 Task: Look for space in Ashdod, Israel from 3rd August, 2023 to 7th August, 2023 for 2 adults in price range Rs.4000 to Rs.9000. Place can be private room with 1  bedroom having 1 bed and 1 bathroom. Property type can be house, flat, guest house, hotel. Amenities needed are: washing machine. Booking option can be shelf check-in. Required host language is English.
Action: Mouse moved to (453, 59)
Screenshot: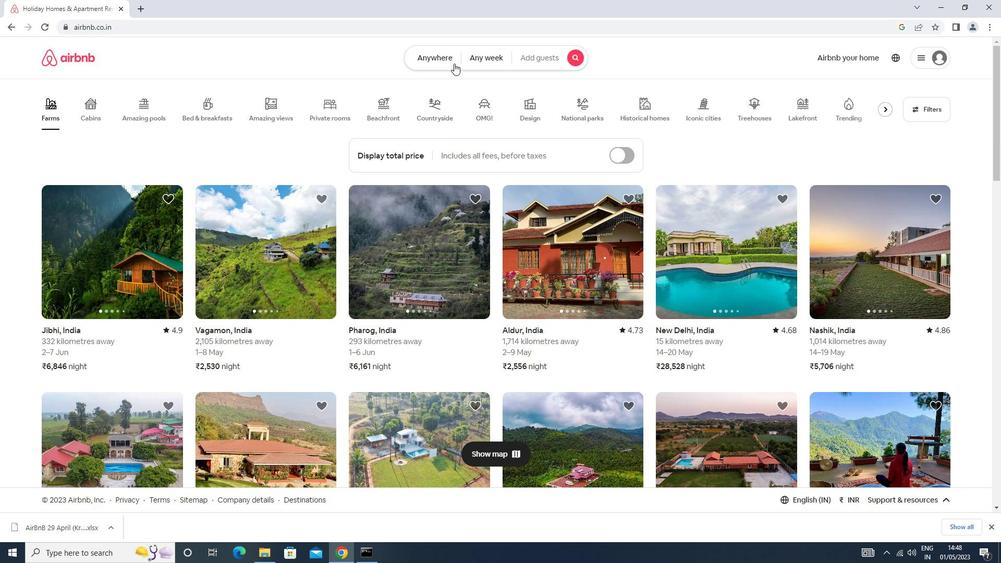 
Action: Mouse pressed left at (453, 59)
Screenshot: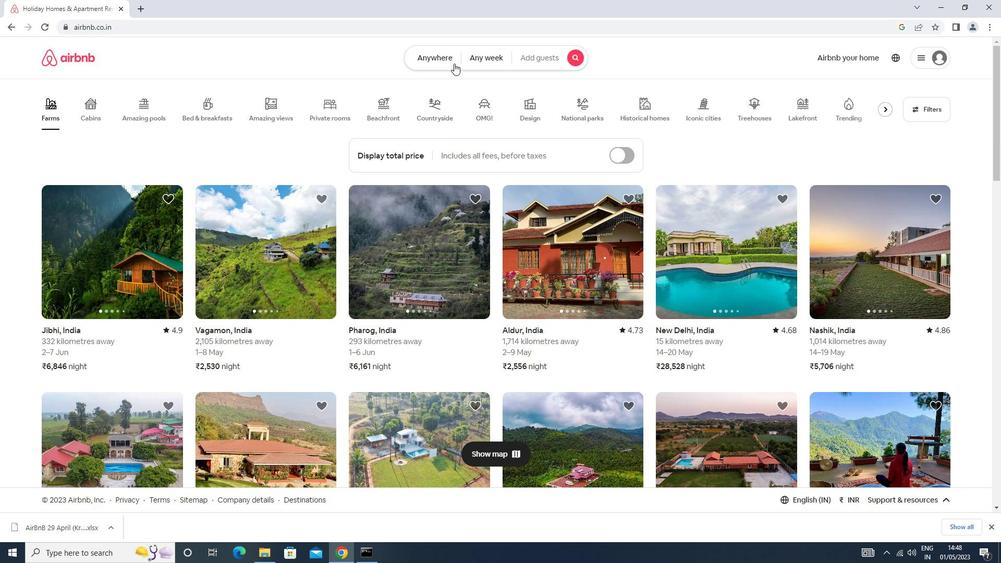 
Action: Mouse moved to (429, 92)
Screenshot: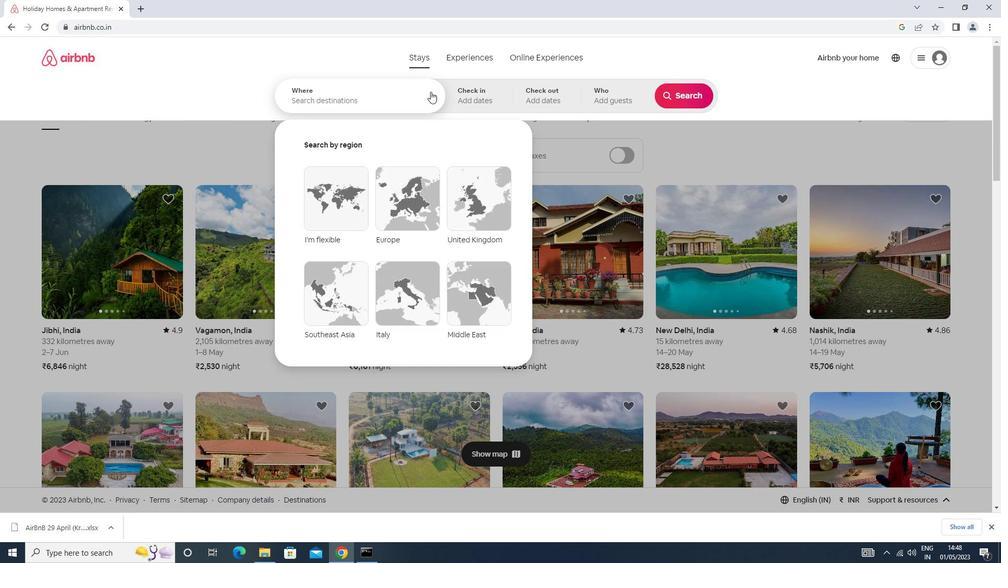 
Action: Mouse pressed left at (429, 92)
Screenshot: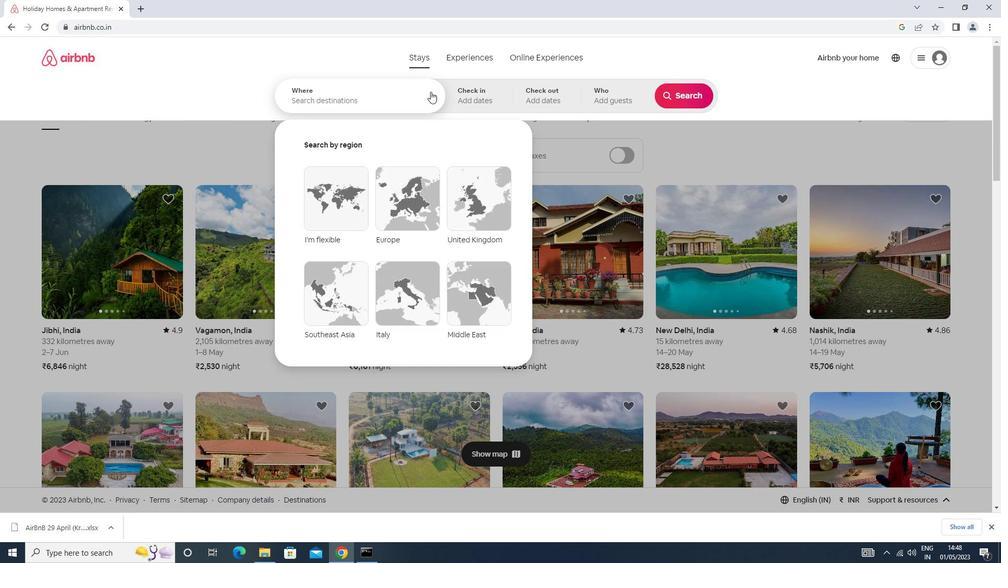 
Action: Mouse moved to (427, 92)
Screenshot: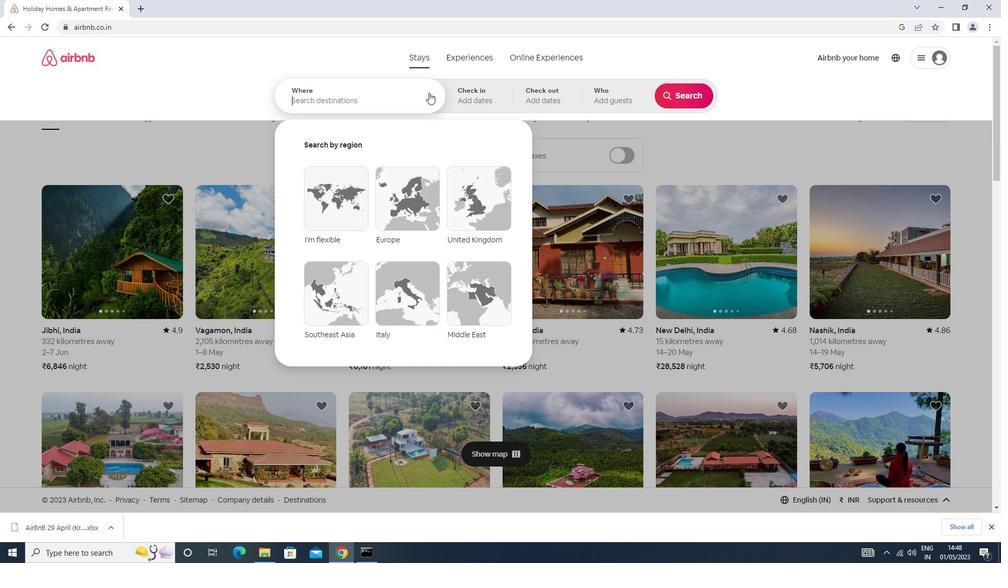 
Action: Key pressed a<Key.caps_lock>shdod<Key.space><Key.down><Key.enter>
Screenshot: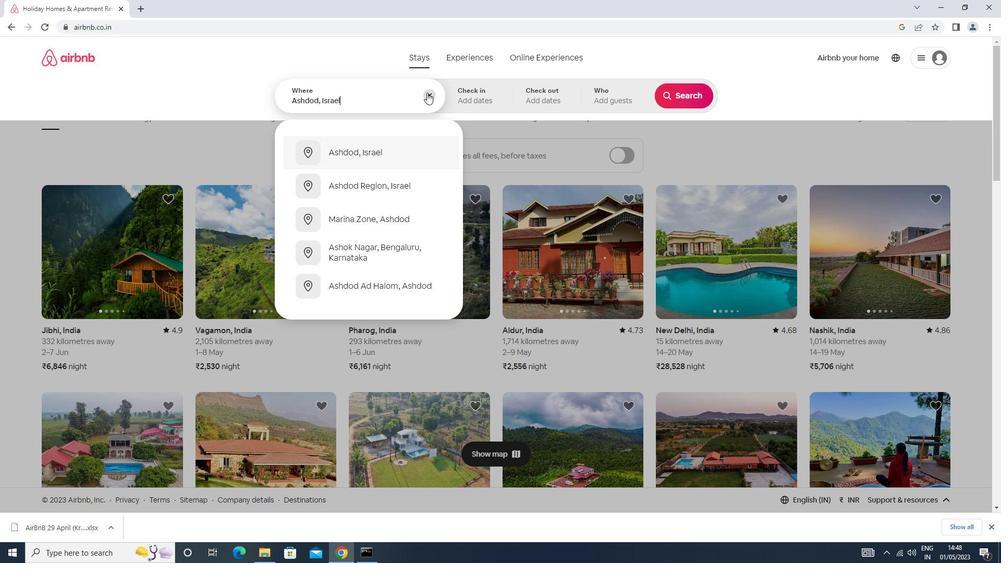 
Action: Mouse moved to (674, 175)
Screenshot: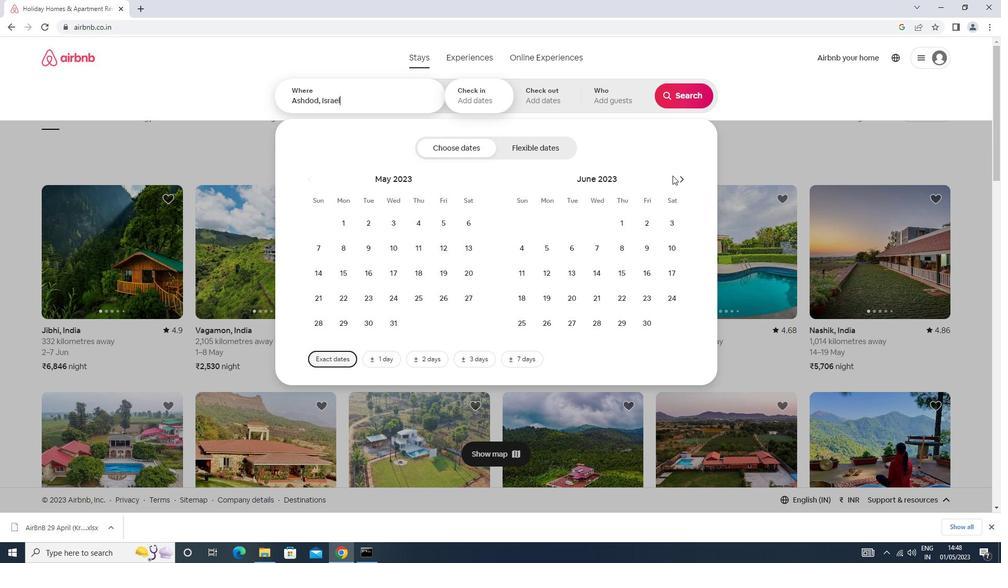 
Action: Mouse pressed left at (674, 175)
Screenshot: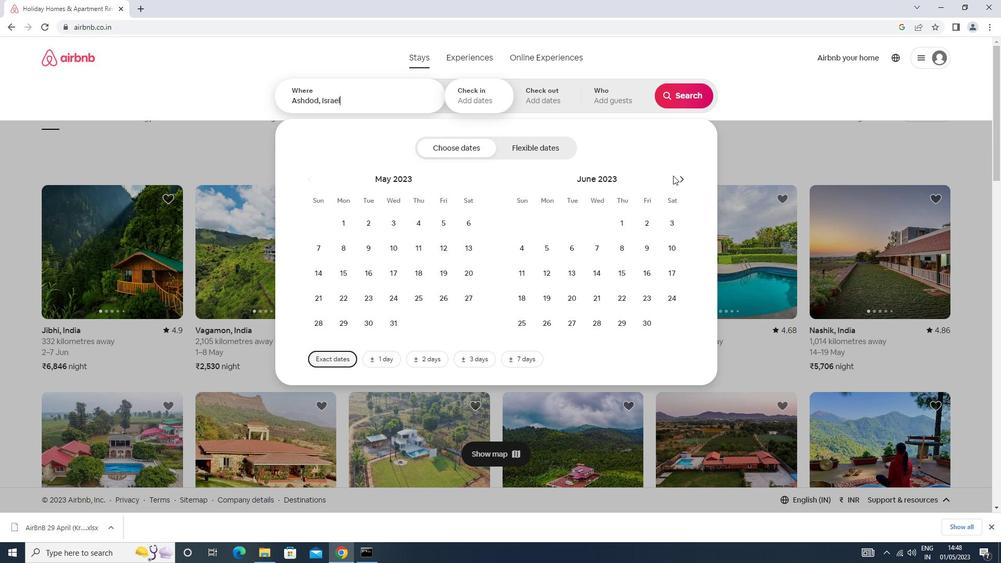 
Action: Mouse moved to (678, 173)
Screenshot: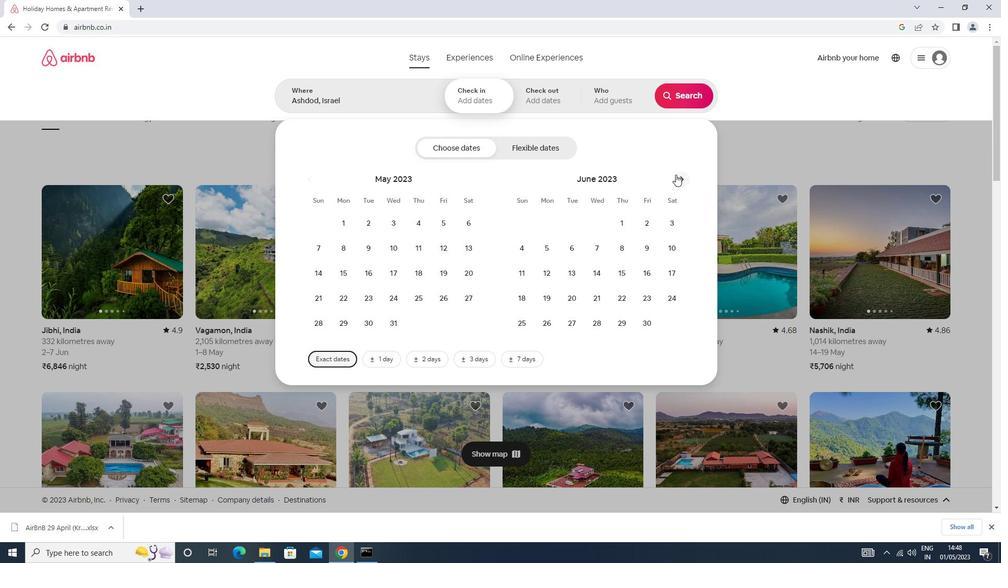 
Action: Mouse pressed left at (678, 173)
Screenshot: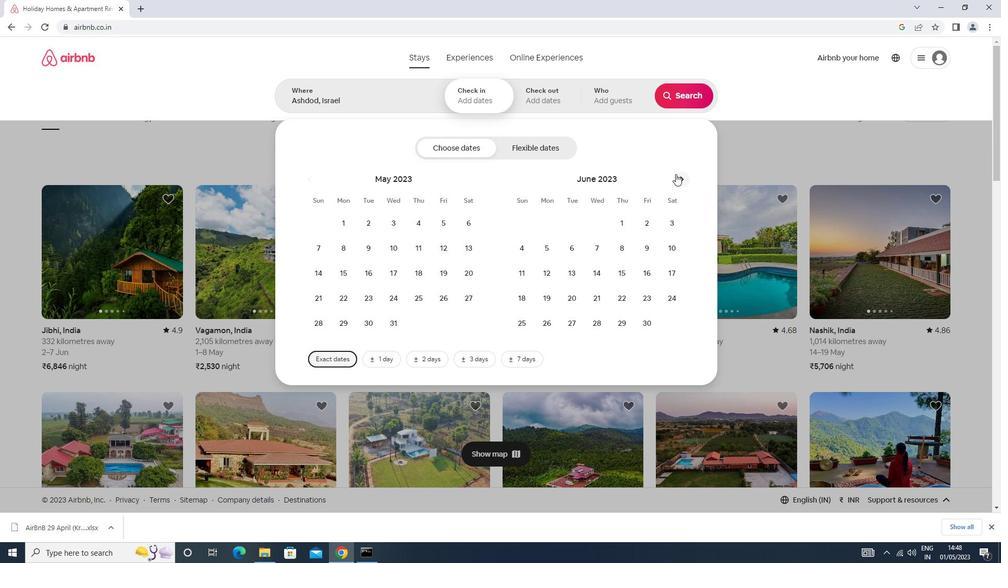 
Action: Mouse moved to (552, 244)
Screenshot: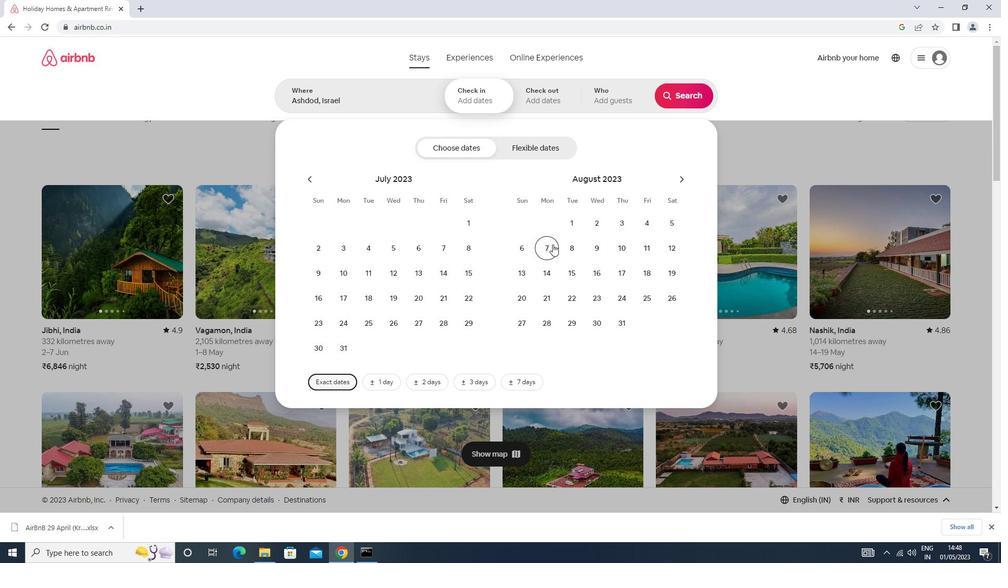 
Action: Mouse pressed left at (552, 244)
Screenshot: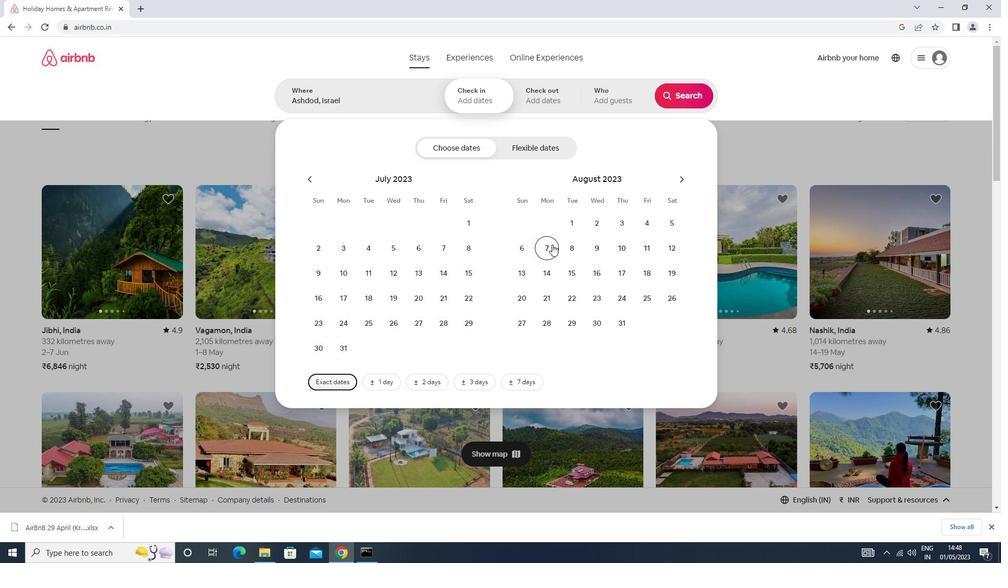 
Action: Mouse moved to (622, 222)
Screenshot: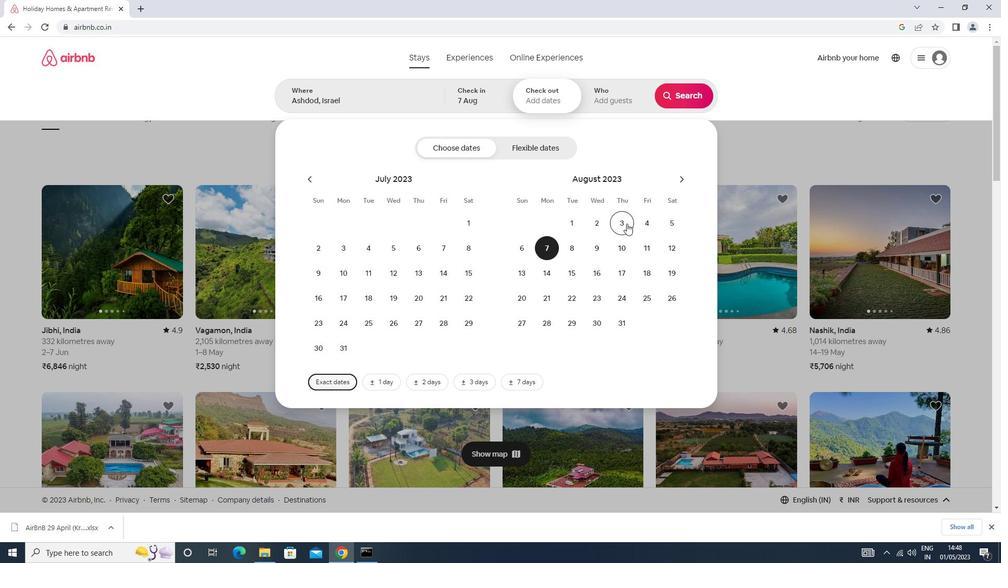 
Action: Mouse pressed left at (622, 222)
Screenshot: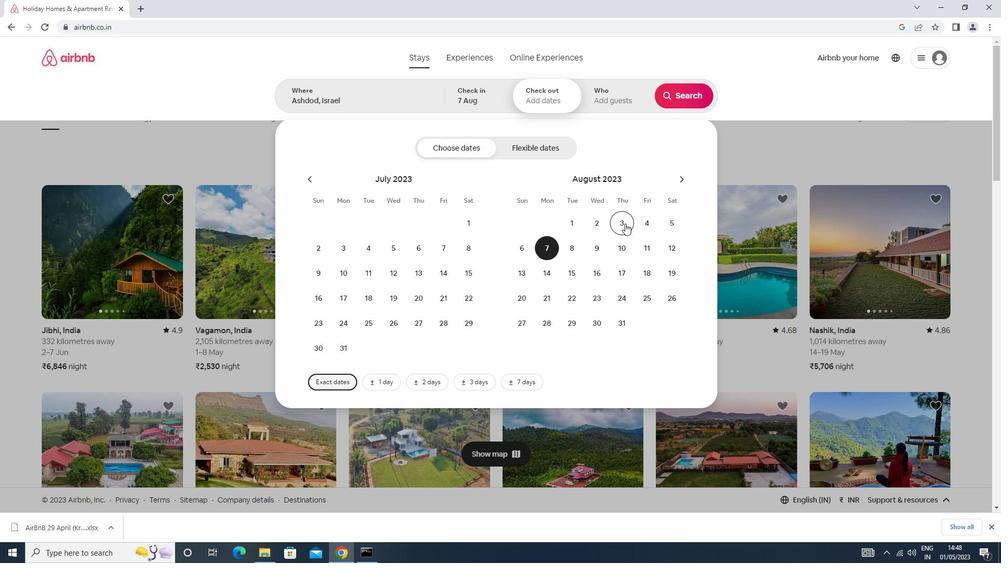 
Action: Mouse moved to (545, 250)
Screenshot: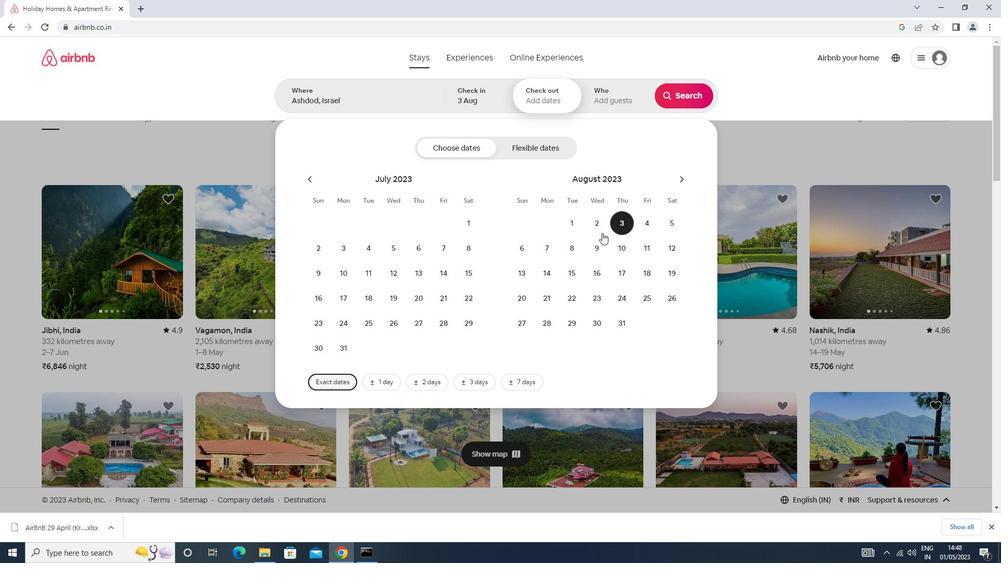 
Action: Mouse pressed left at (545, 250)
Screenshot: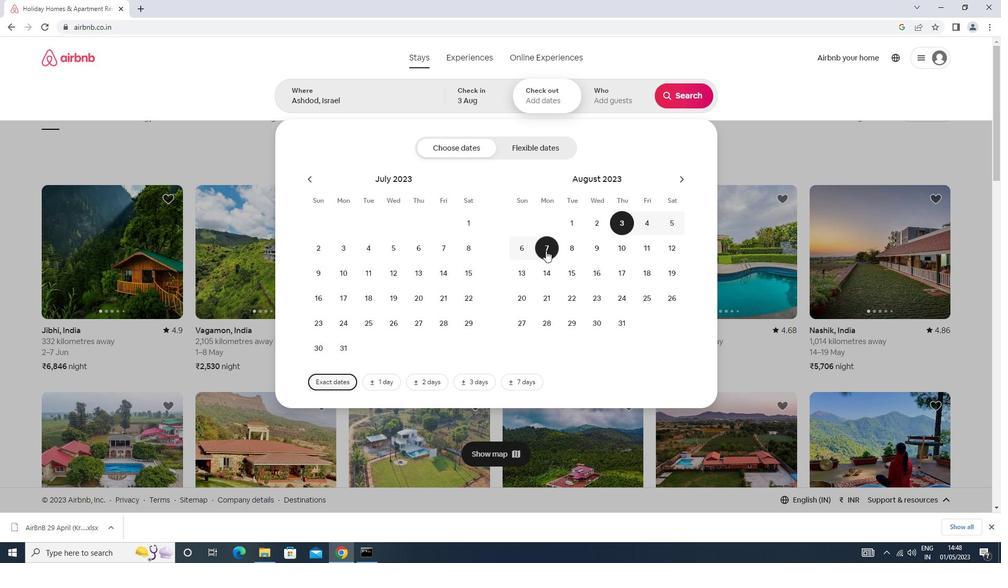
Action: Mouse moved to (601, 110)
Screenshot: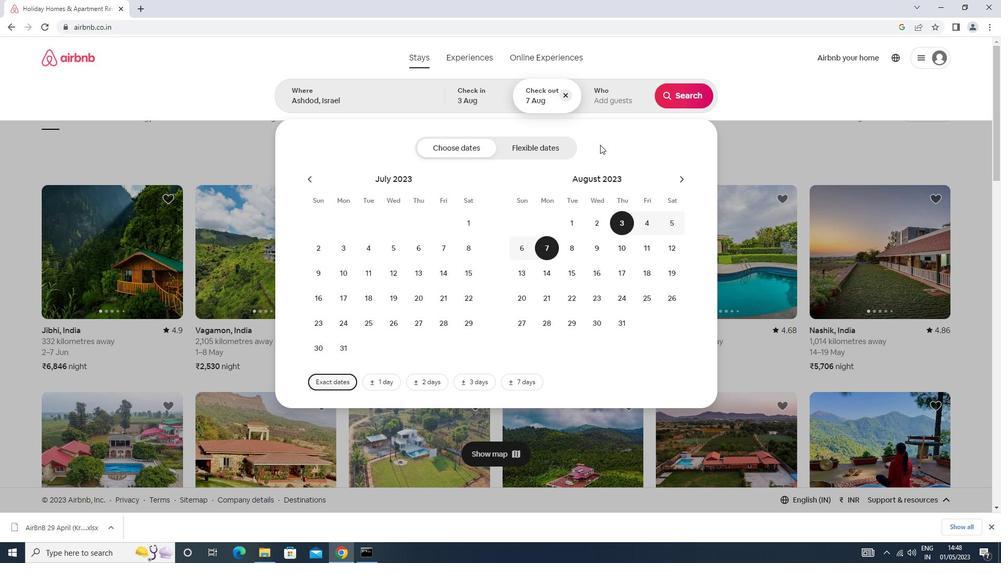 
Action: Mouse pressed left at (601, 110)
Screenshot: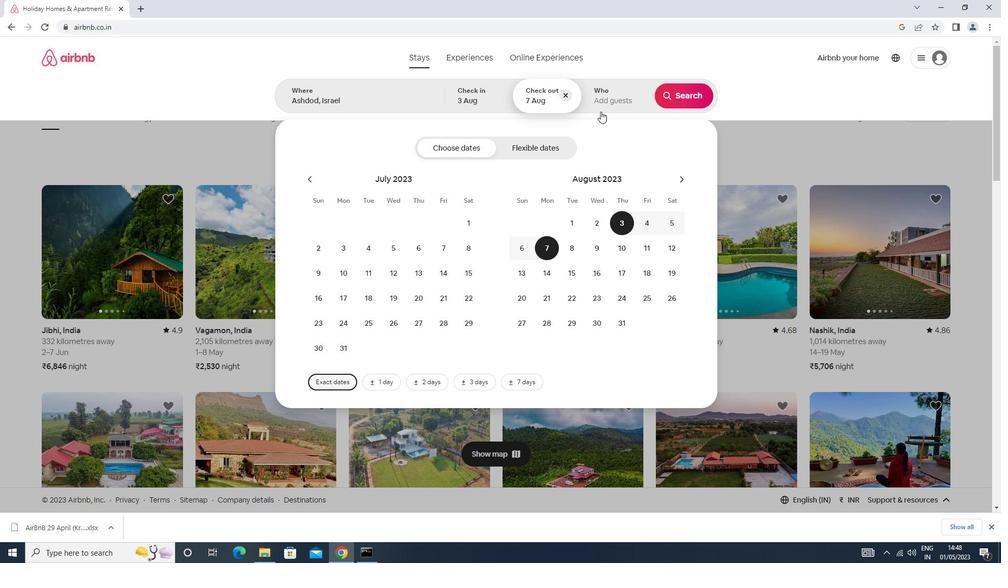 
Action: Mouse moved to (689, 156)
Screenshot: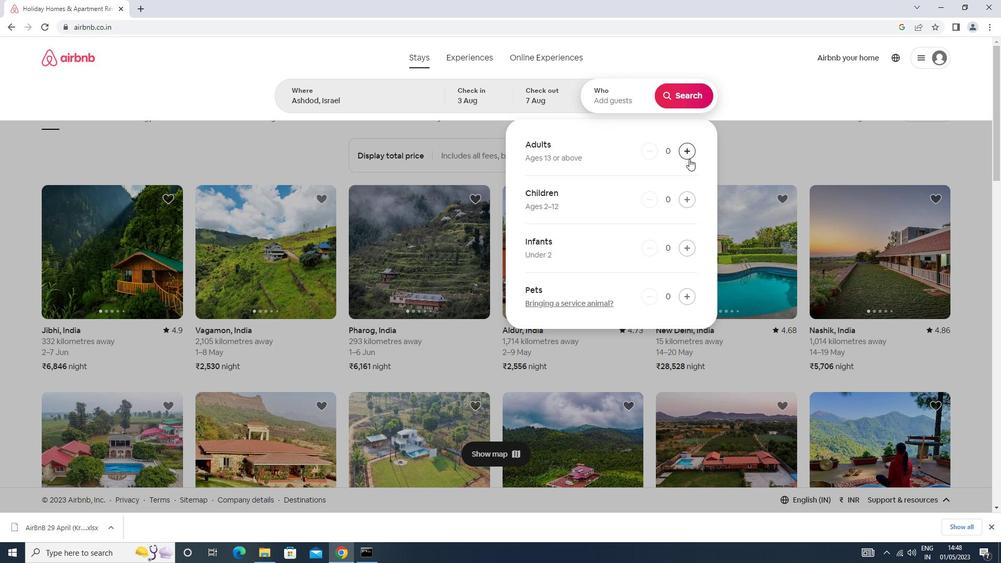 
Action: Mouse pressed left at (689, 156)
Screenshot: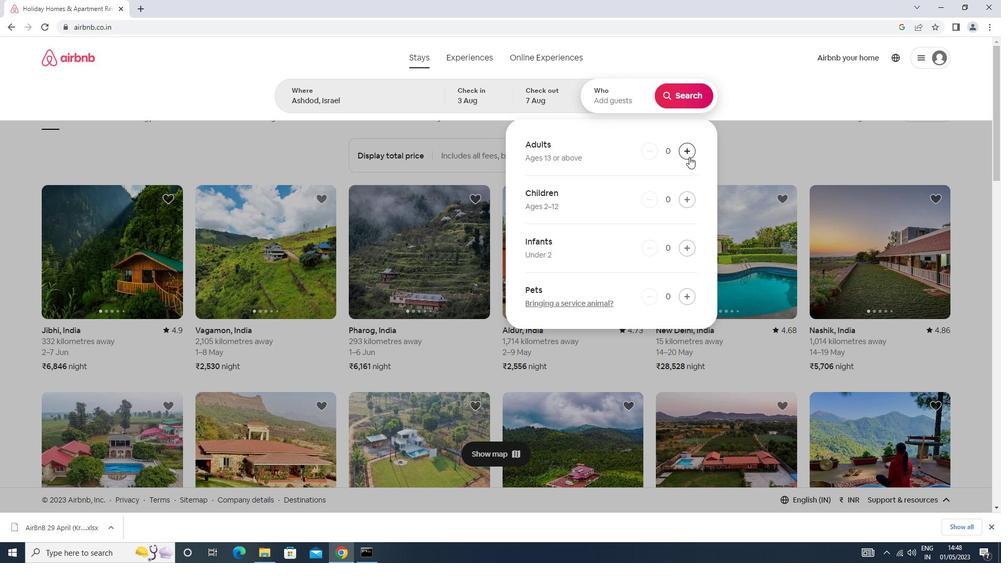 
Action: Mouse pressed left at (689, 156)
Screenshot: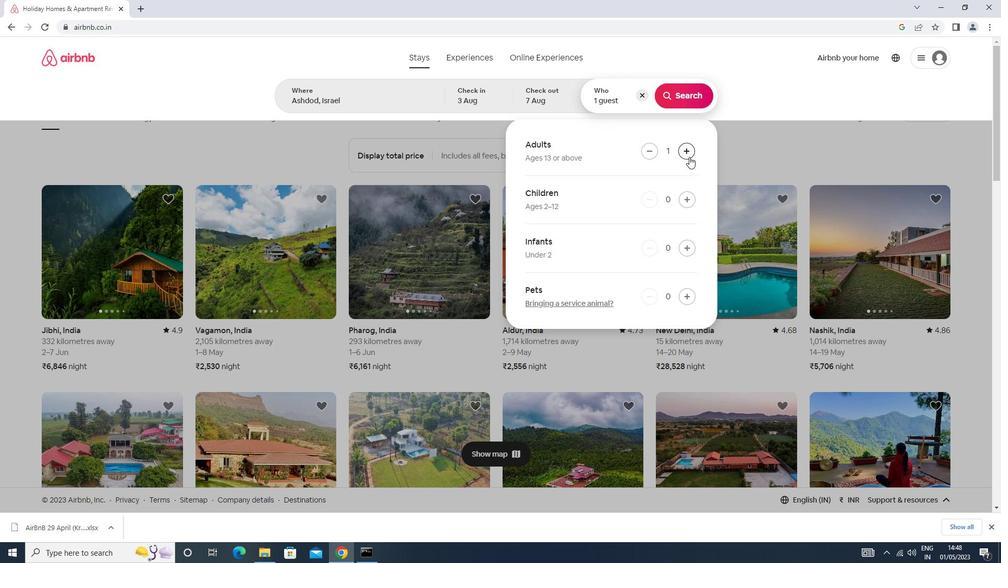 
Action: Mouse moved to (682, 82)
Screenshot: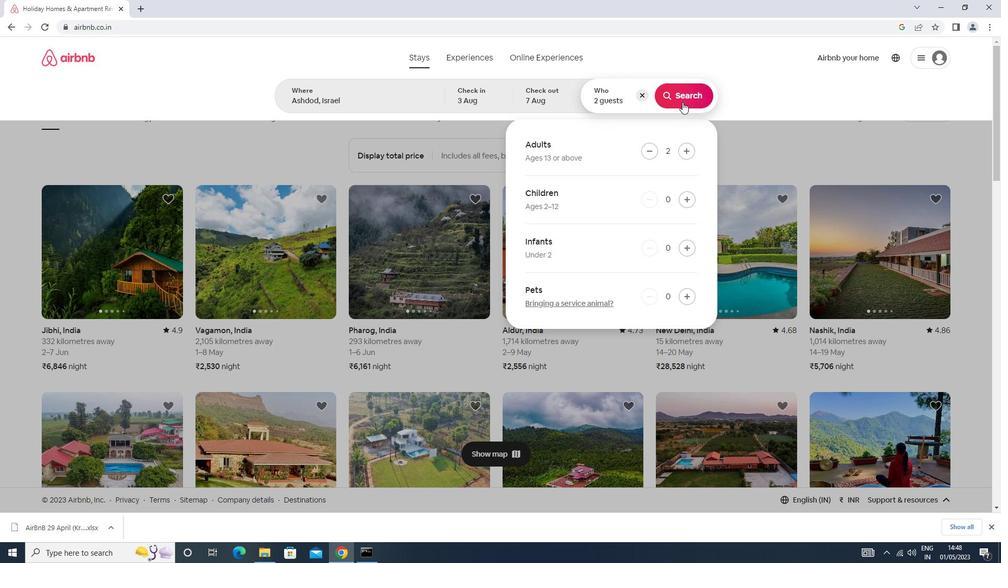 
Action: Mouse pressed left at (682, 82)
Screenshot: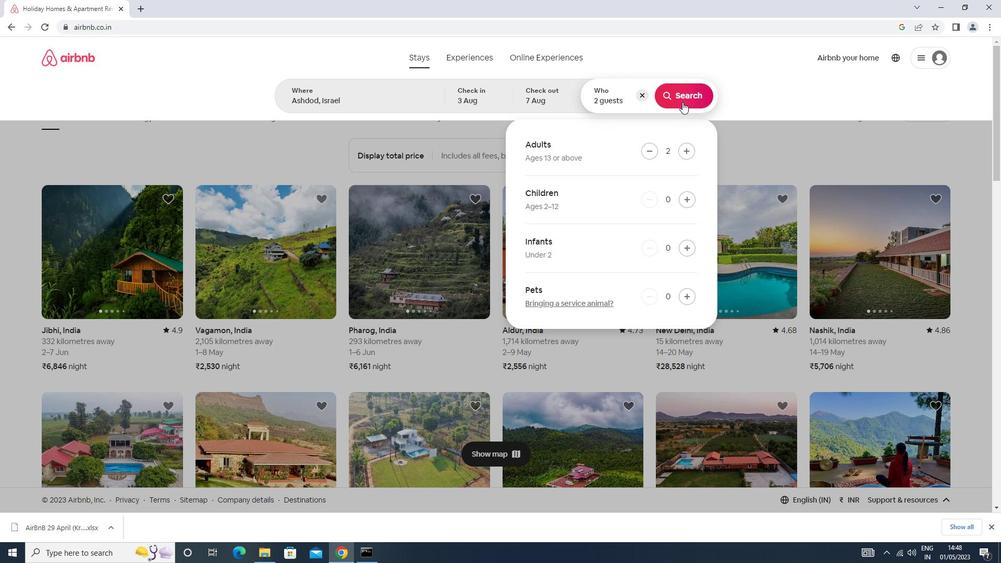 
Action: Mouse moved to (678, 101)
Screenshot: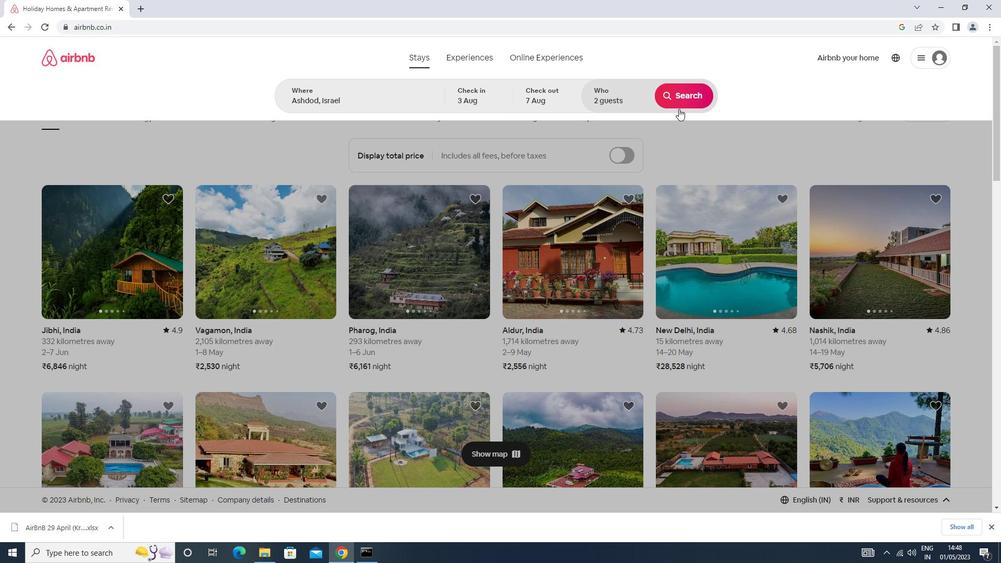 
Action: Mouse pressed left at (678, 101)
Screenshot: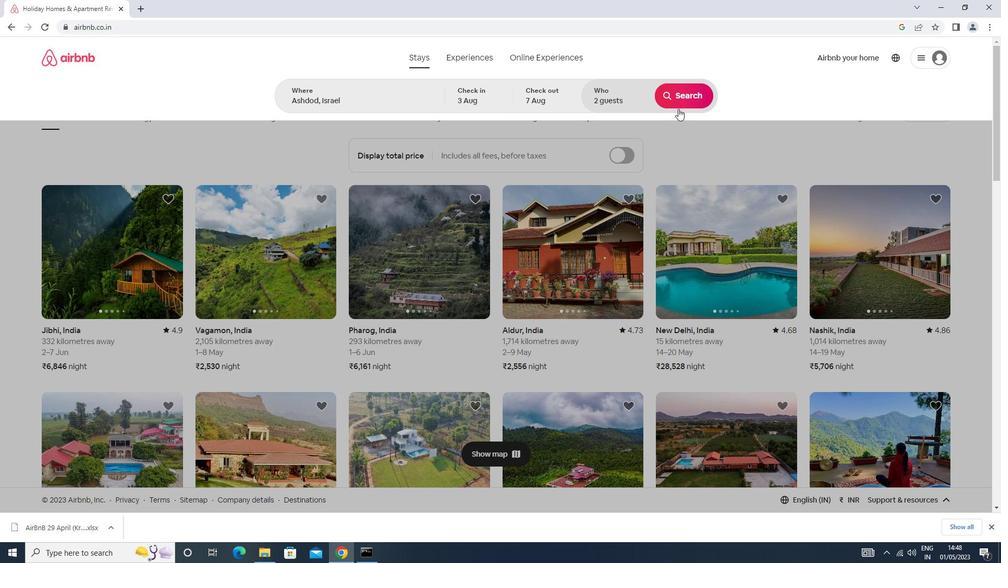 
Action: Mouse moved to (951, 97)
Screenshot: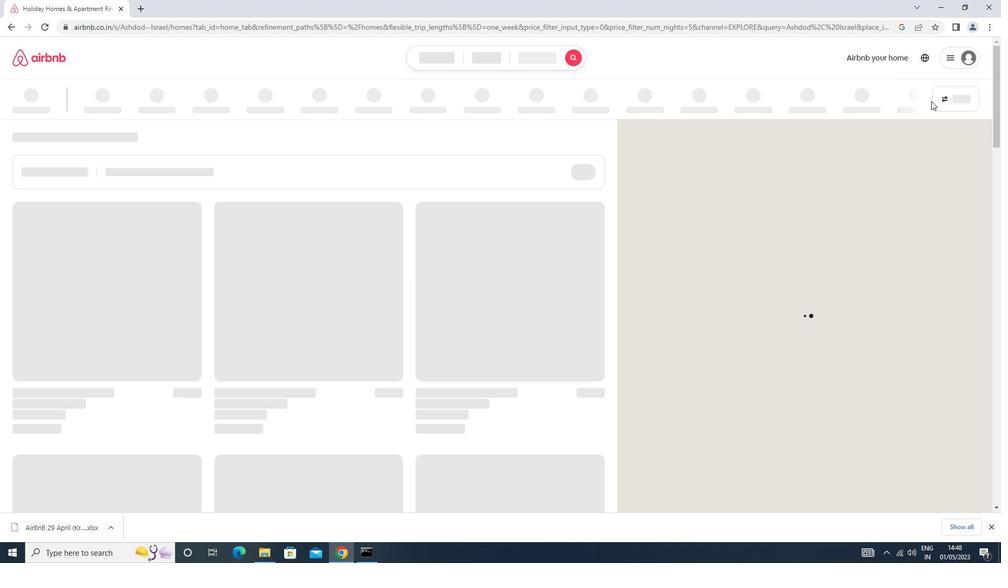 
Action: Mouse pressed left at (951, 97)
Screenshot: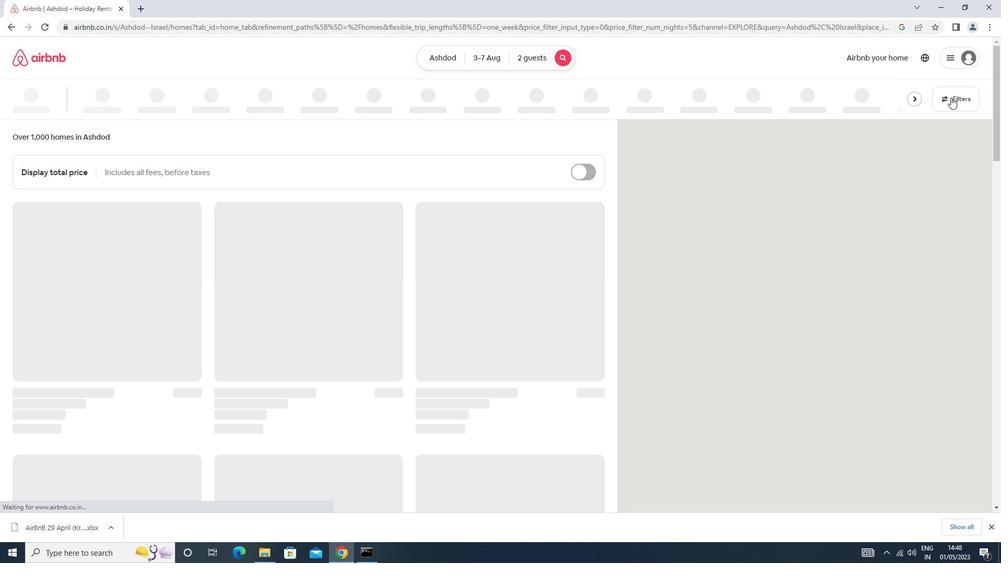 
Action: Mouse moved to (396, 225)
Screenshot: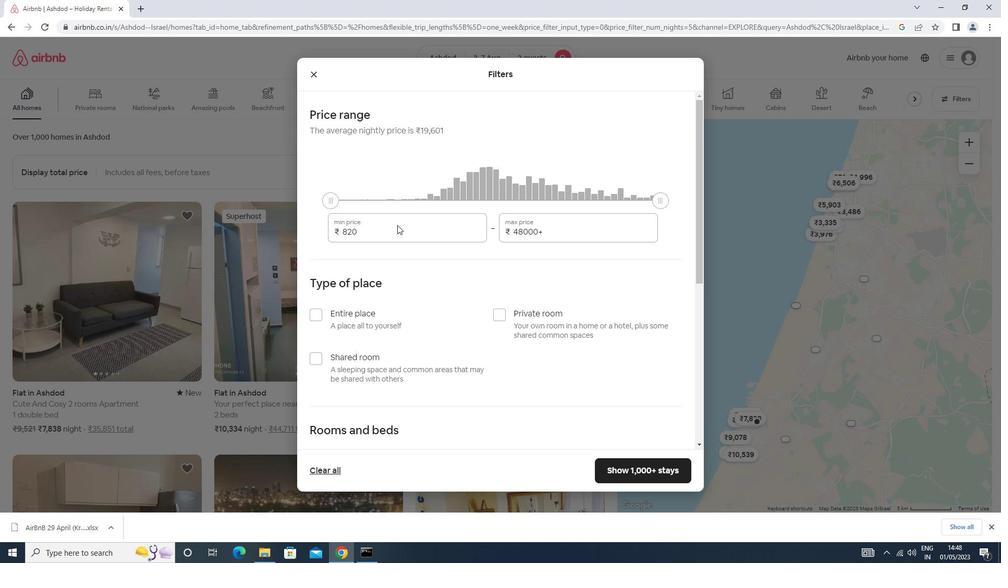 
Action: Mouse pressed left at (396, 225)
Screenshot: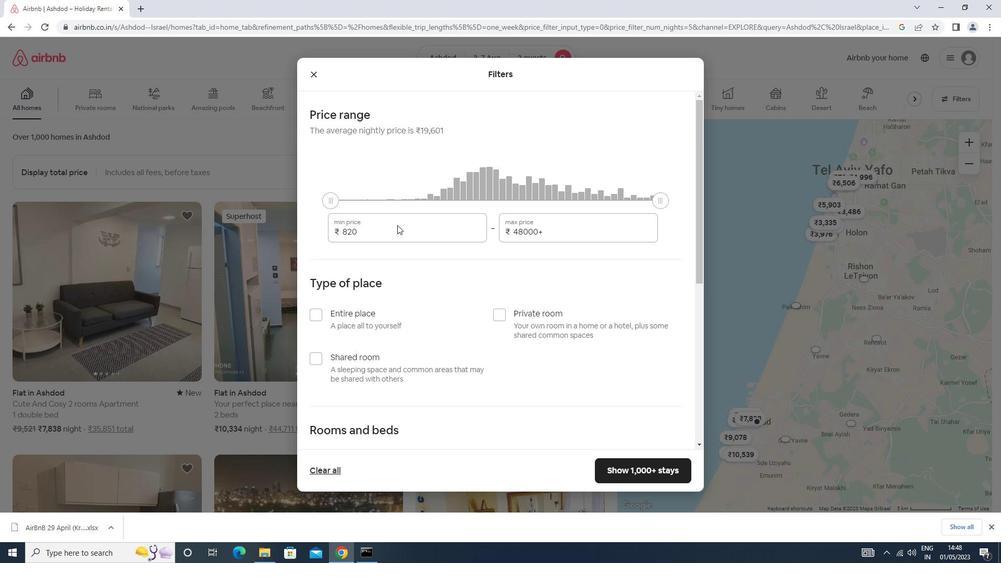 
Action: Key pressed <Key.backspace><Key.backspace><Key.backspace><Key.backspace><Key.backspace><Key.backspace><Key.backspace><Key.backspace><Key.backspace><Key.backspace><Key.backspace><Key.backspace><Key.backspace><Key.backspace>4000<Key.tab>9000
Screenshot: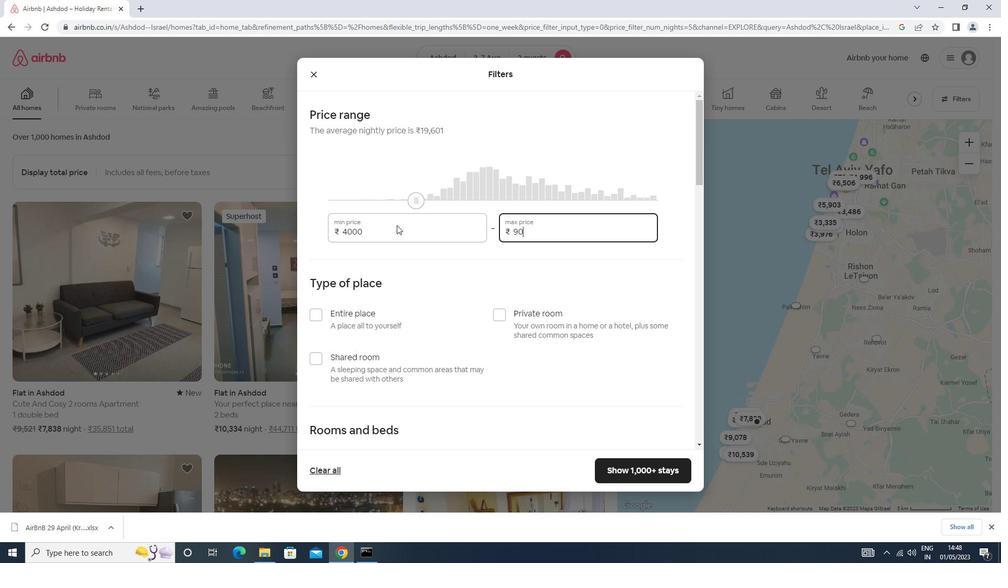 
Action: Mouse scrolled (396, 224) with delta (0, 0)
Screenshot: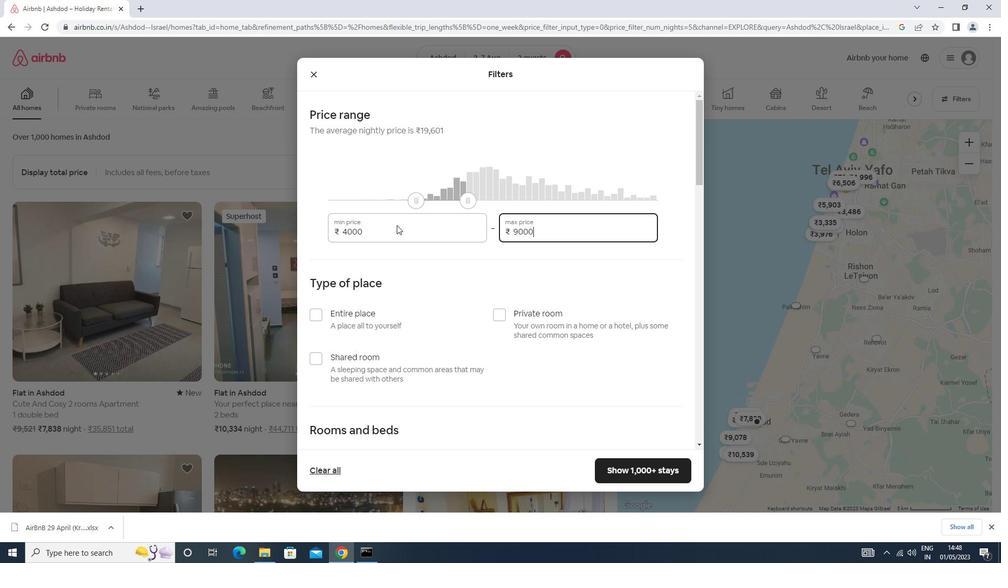 
Action: Mouse scrolled (396, 224) with delta (0, 0)
Screenshot: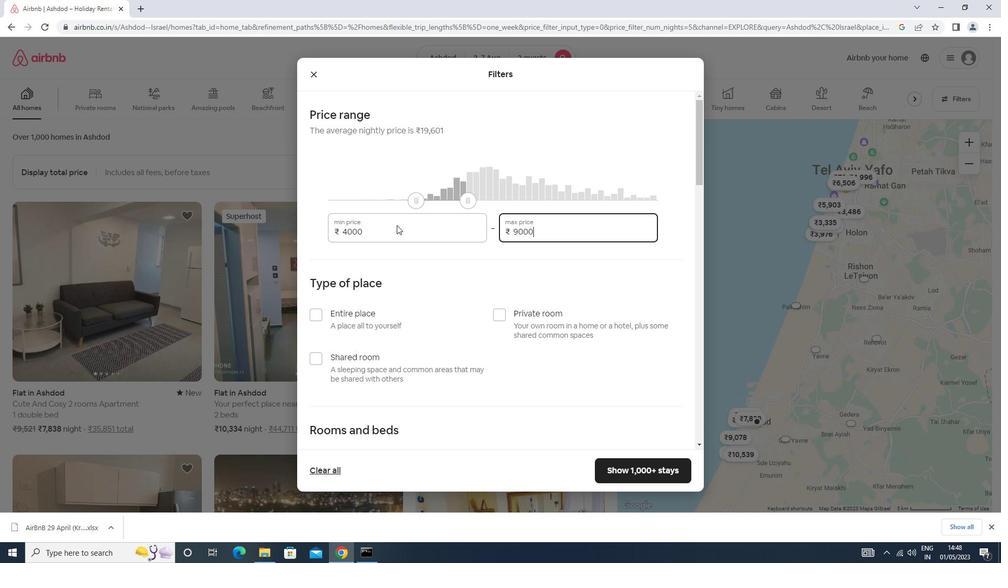 
Action: Mouse scrolled (396, 224) with delta (0, 0)
Screenshot: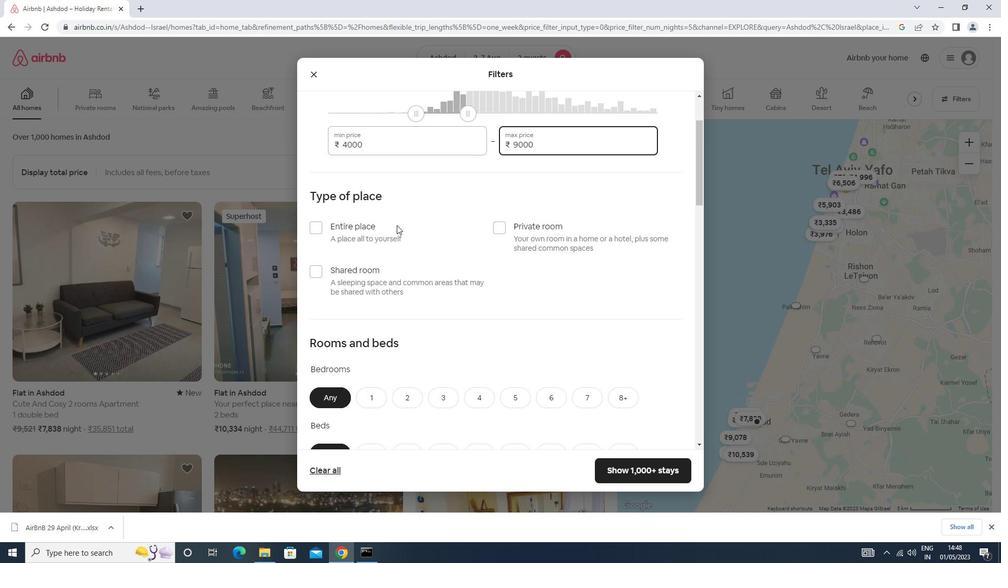 
Action: Mouse moved to (503, 155)
Screenshot: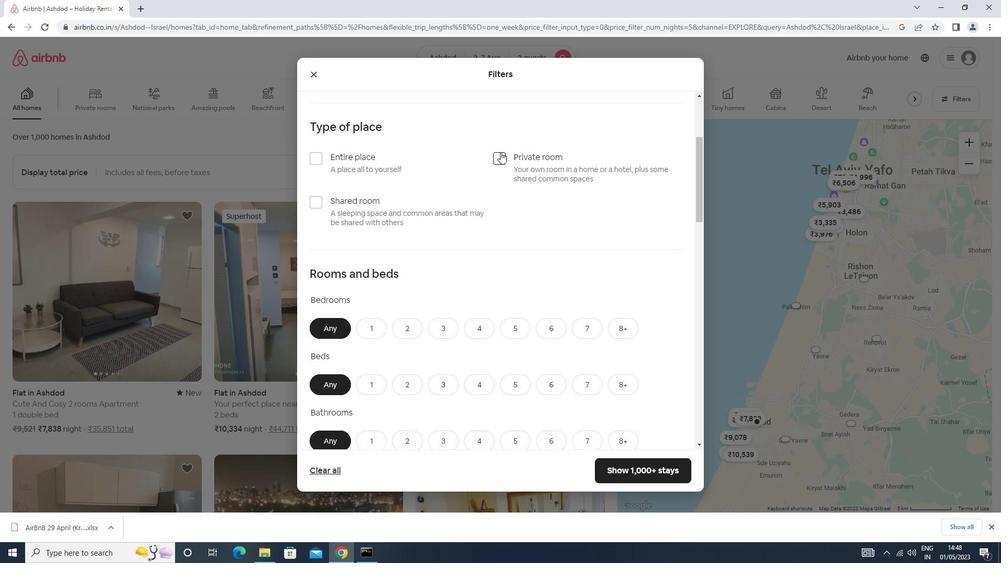 
Action: Mouse pressed left at (503, 155)
Screenshot: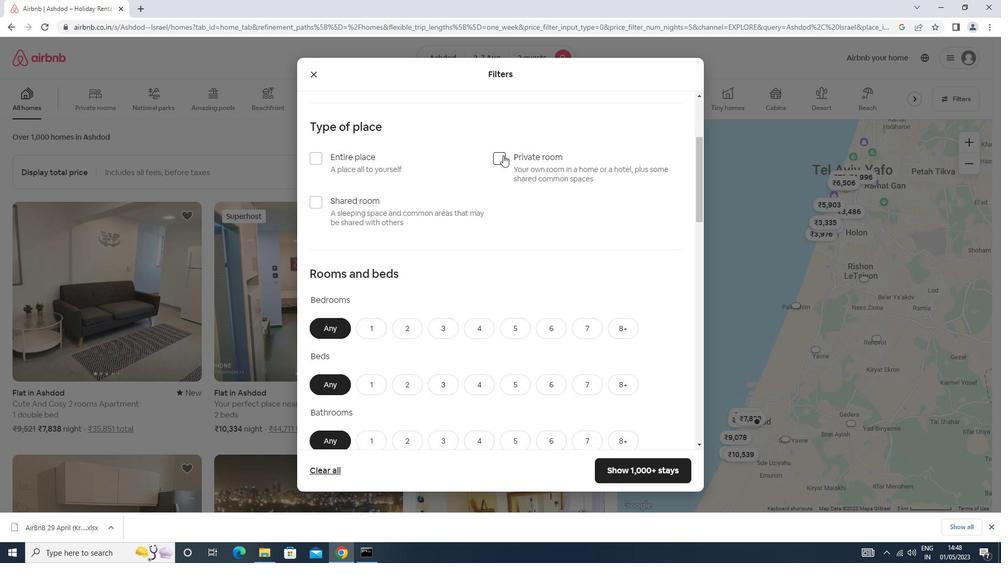 
Action: Mouse moved to (500, 157)
Screenshot: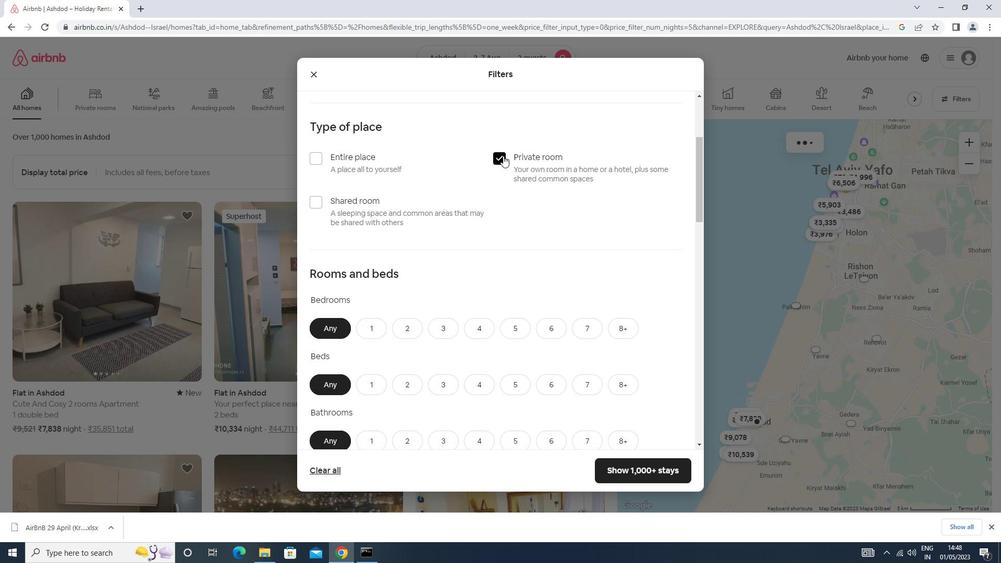 
Action: Mouse scrolled (500, 156) with delta (0, 0)
Screenshot: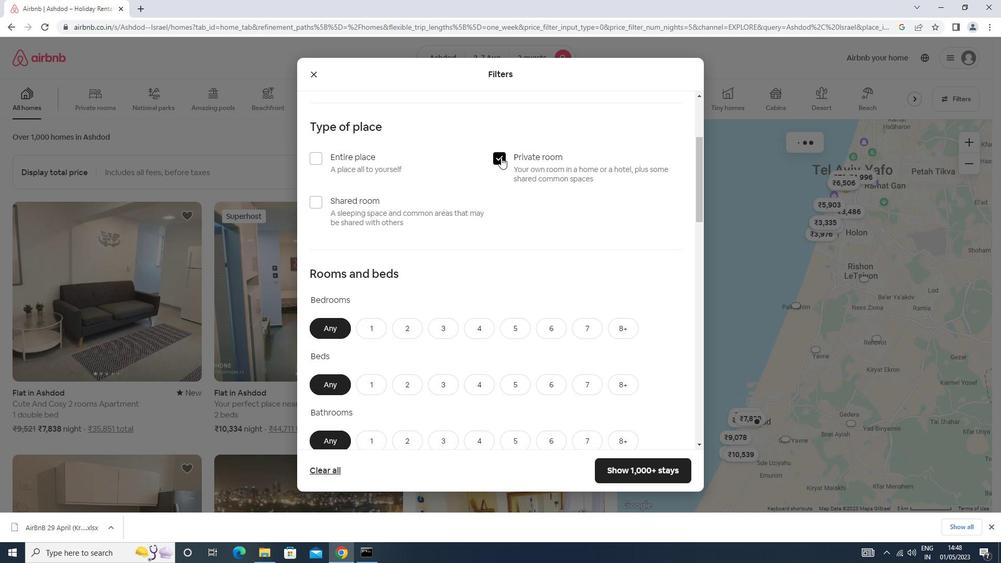 
Action: Mouse scrolled (500, 156) with delta (0, 0)
Screenshot: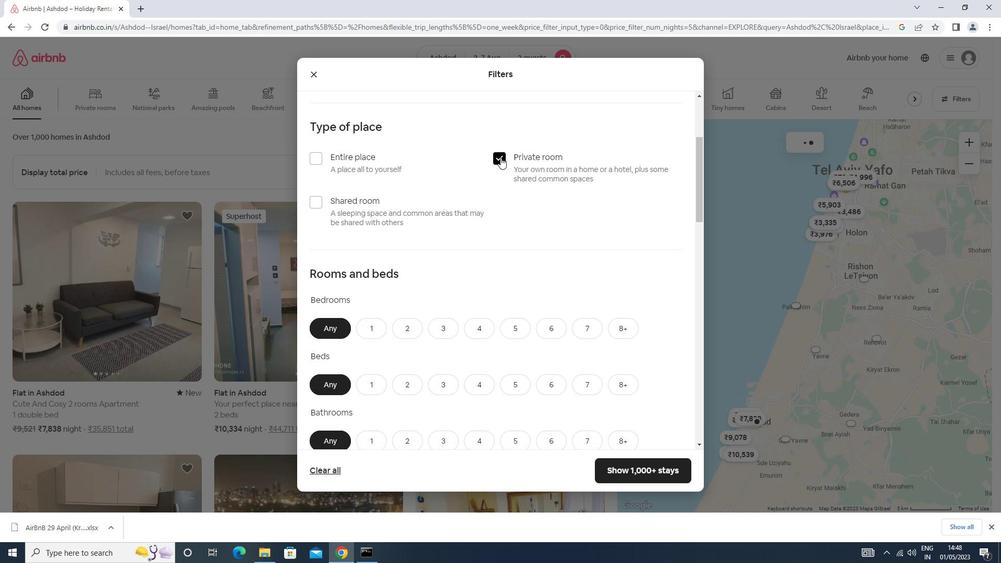 
Action: Mouse moved to (375, 224)
Screenshot: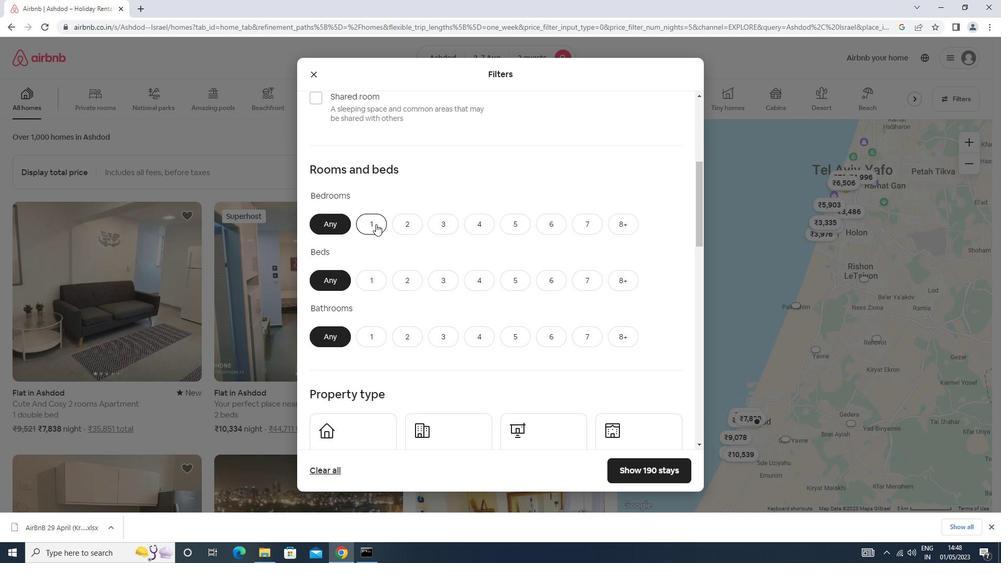 
Action: Mouse pressed left at (375, 224)
Screenshot: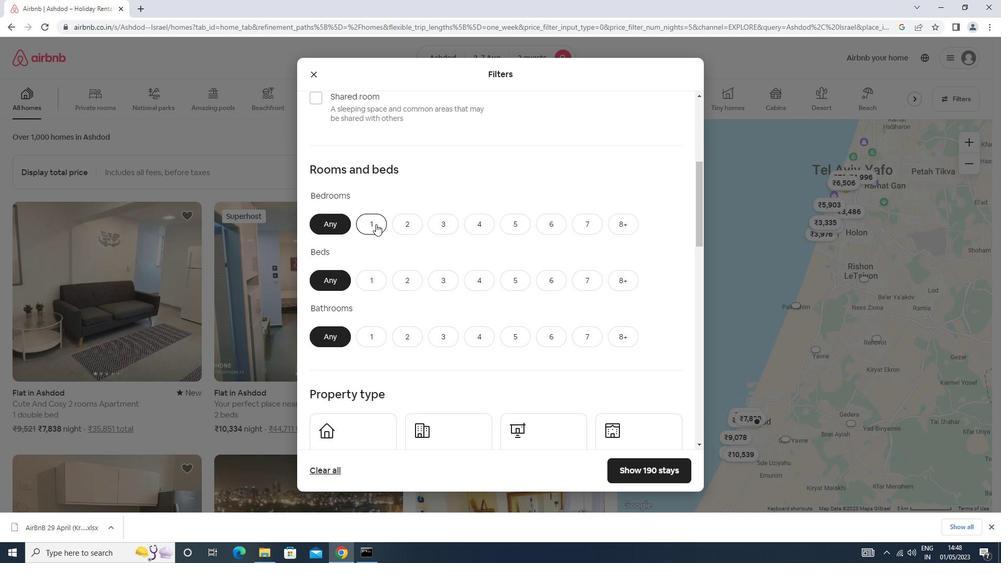 
Action: Mouse moved to (377, 281)
Screenshot: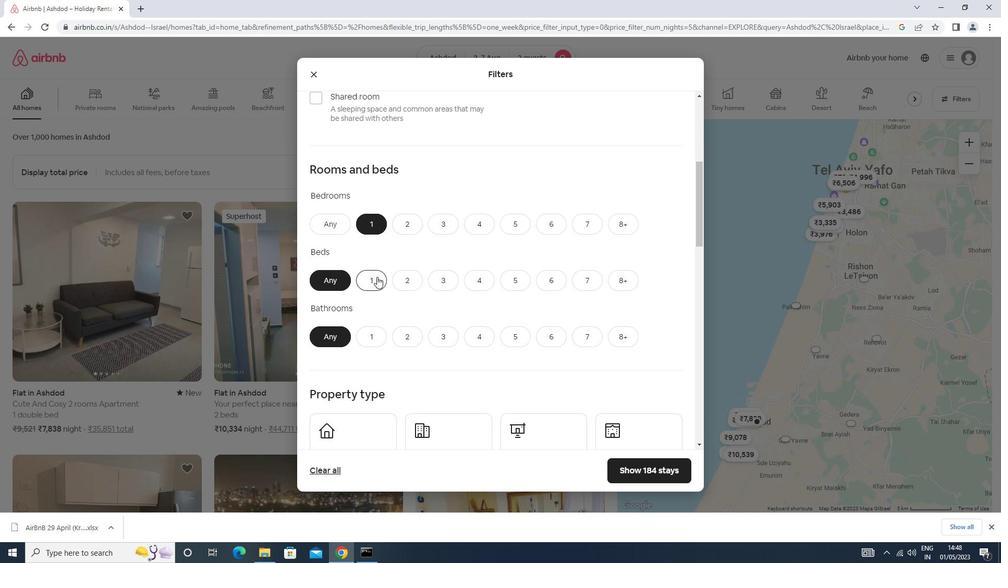 
Action: Mouse pressed left at (377, 281)
Screenshot: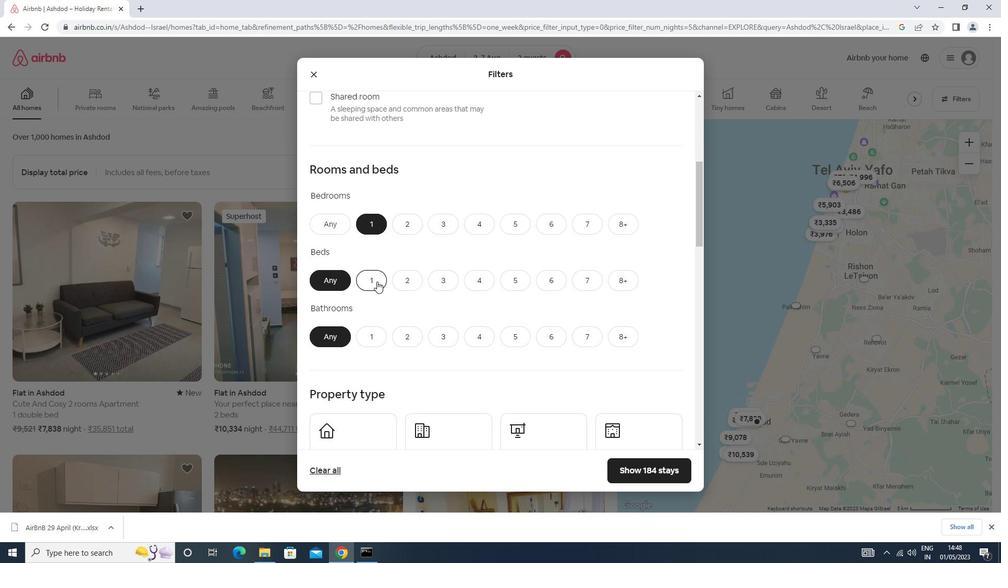 
Action: Mouse moved to (376, 331)
Screenshot: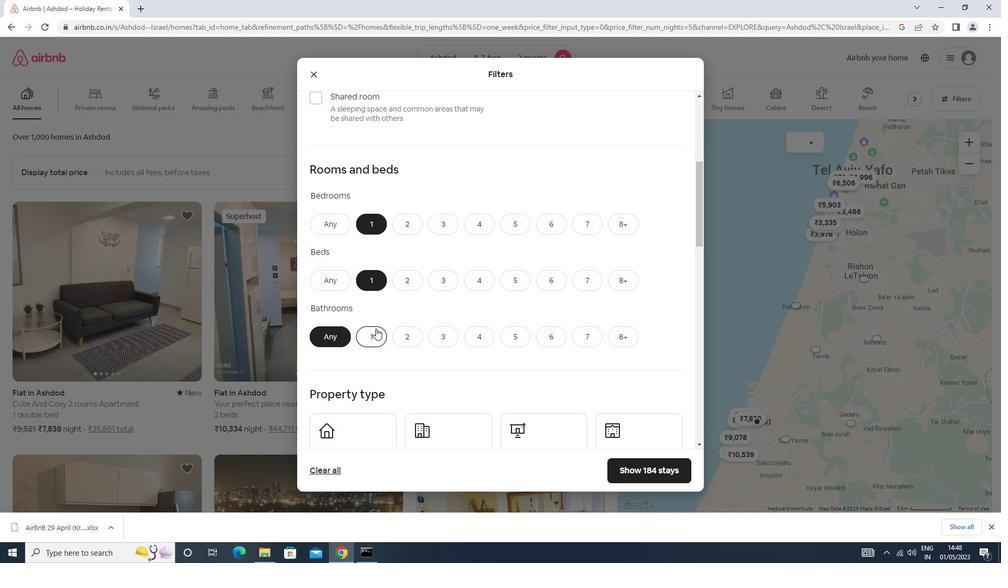 
Action: Mouse pressed left at (376, 331)
Screenshot: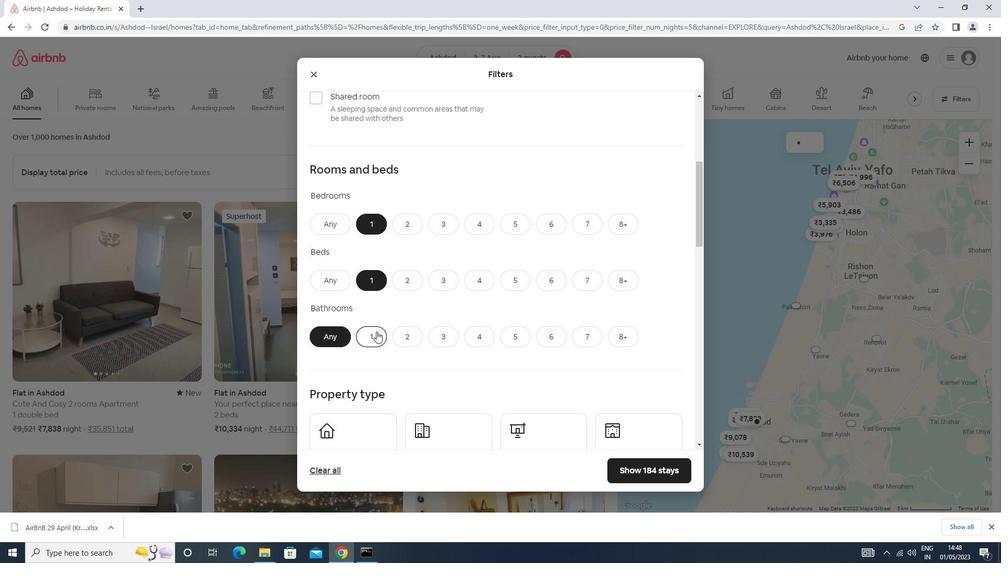 
Action: Mouse scrolled (376, 331) with delta (0, 0)
Screenshot: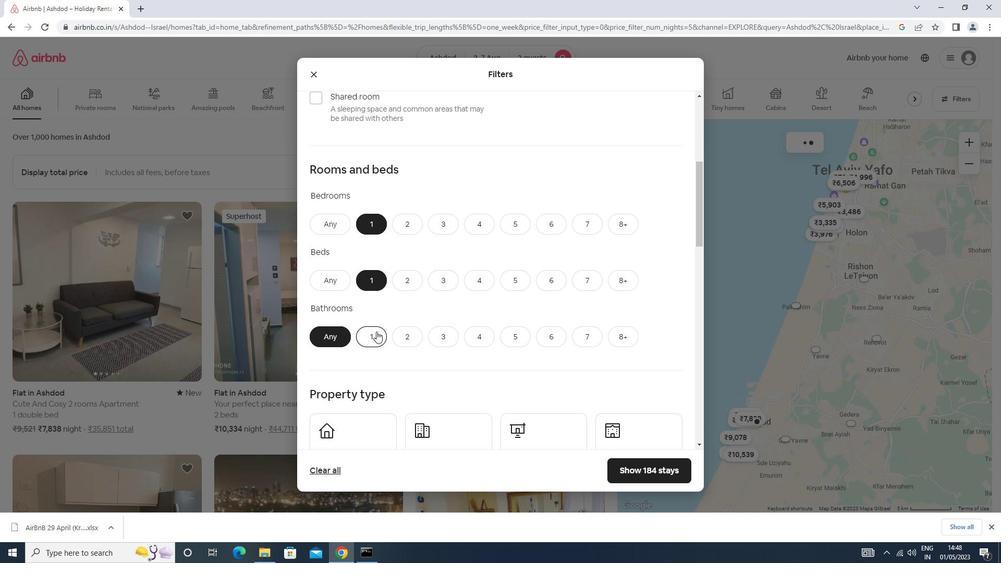 
Action: Mouse scrolled (376, 331) with delta (0, 0)
Screenshot: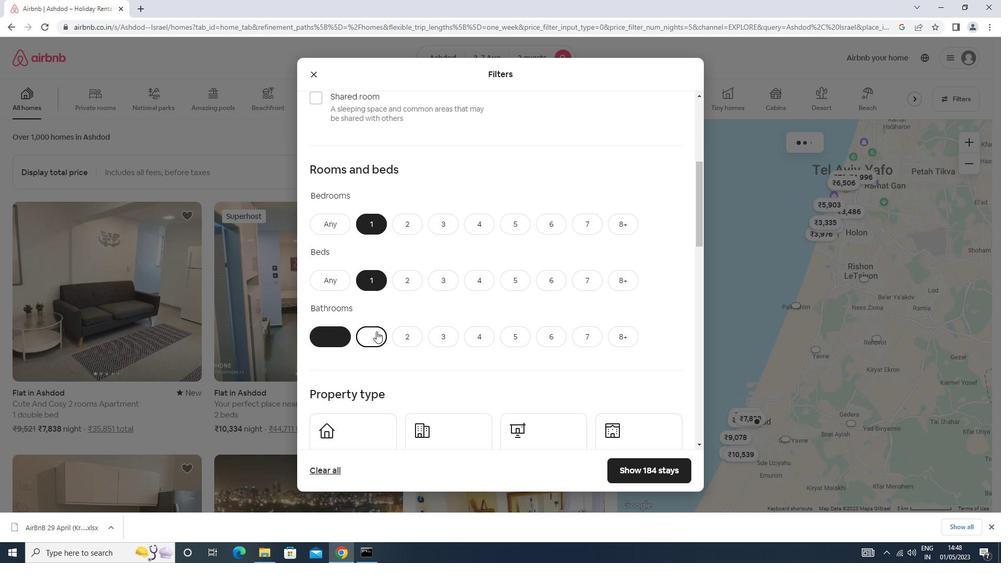
Action: Mouse moved to (355, 321)
Screenshot: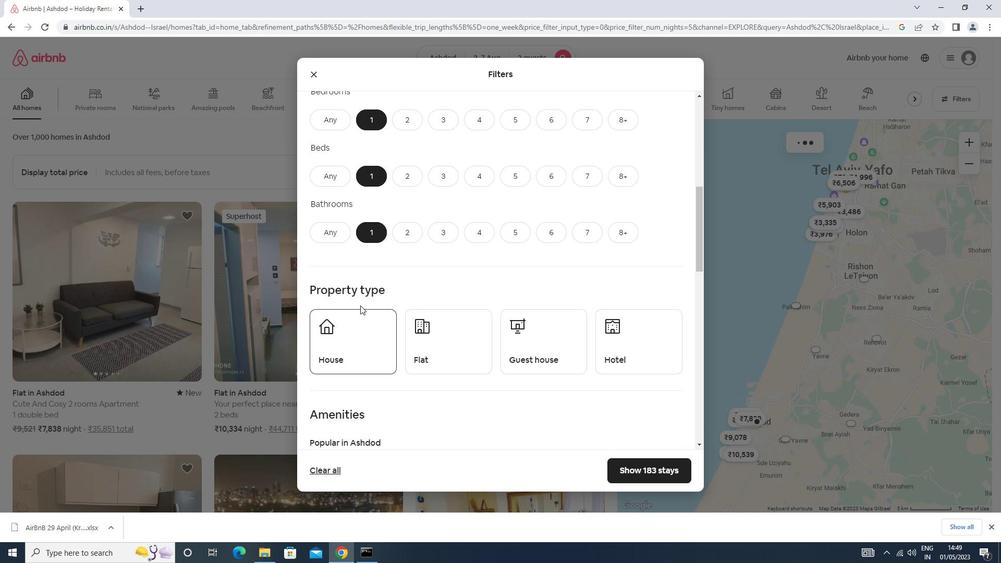 
Action: Mouse pressed left at (355, 321)
Screenshot: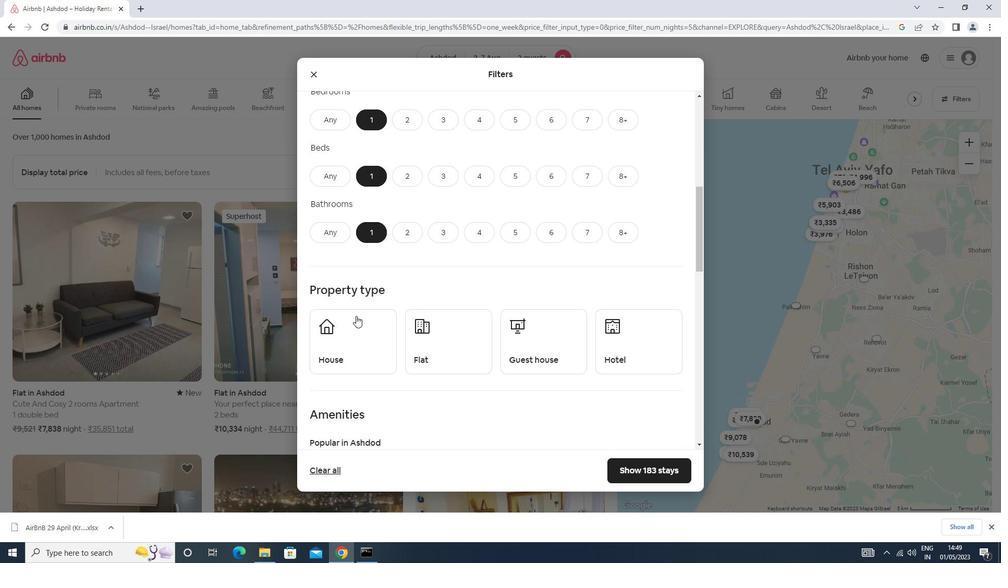 
Action: Mouse moved to (462, 334)
Screenshot: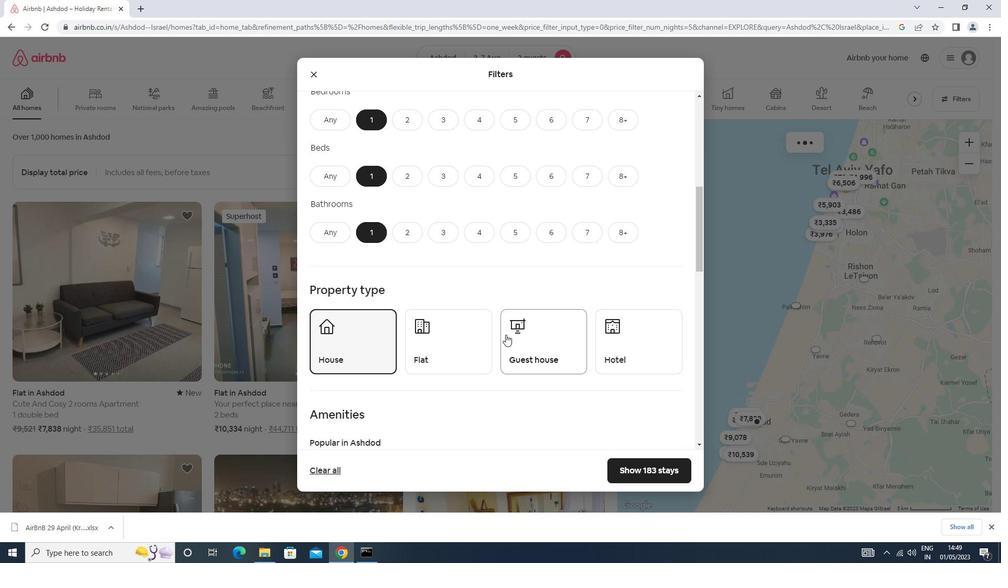 
Action: Mouse pressed left at (462, 334)
Screenshot: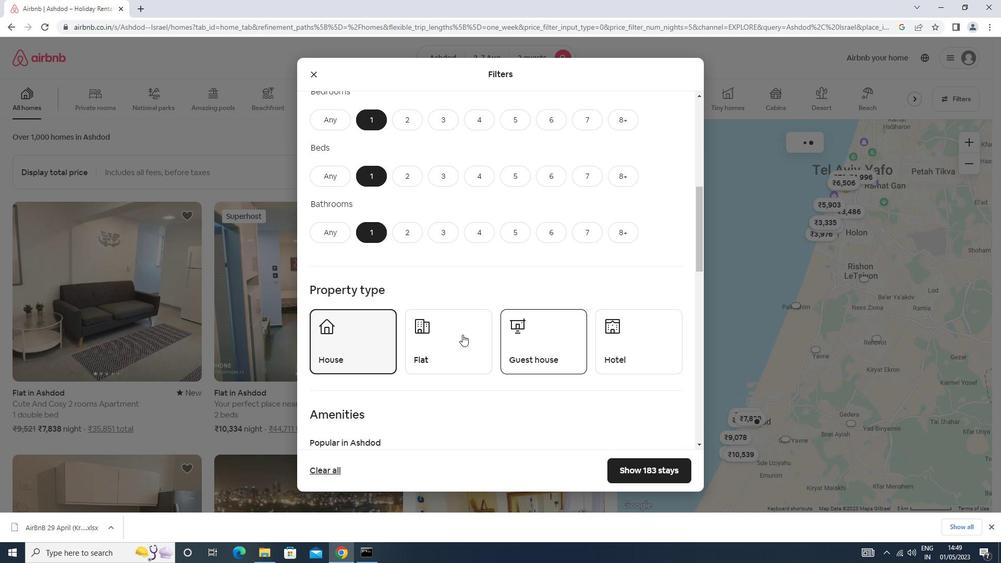 
Action: Mouse moved to (526, 334)
Screenshot: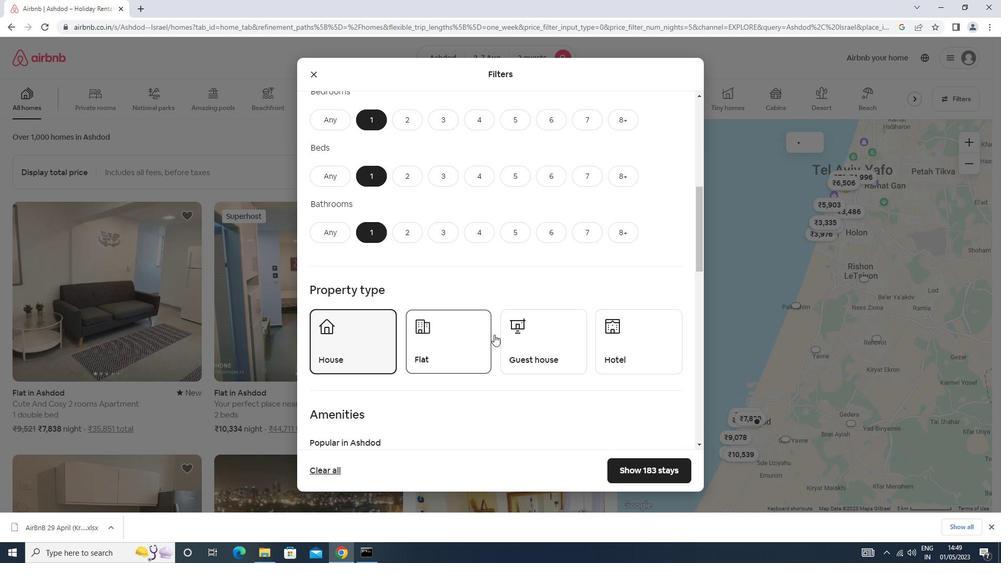 
Action: Mouse pressed left at (526, 334)
Screenshot: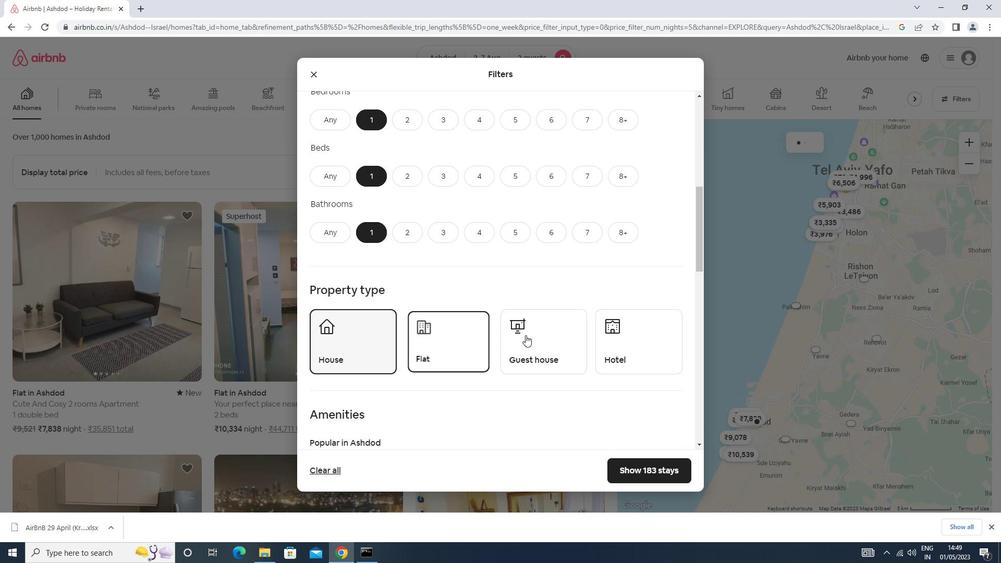 
Action: Mouse moved to (612, 337)
Screenshot: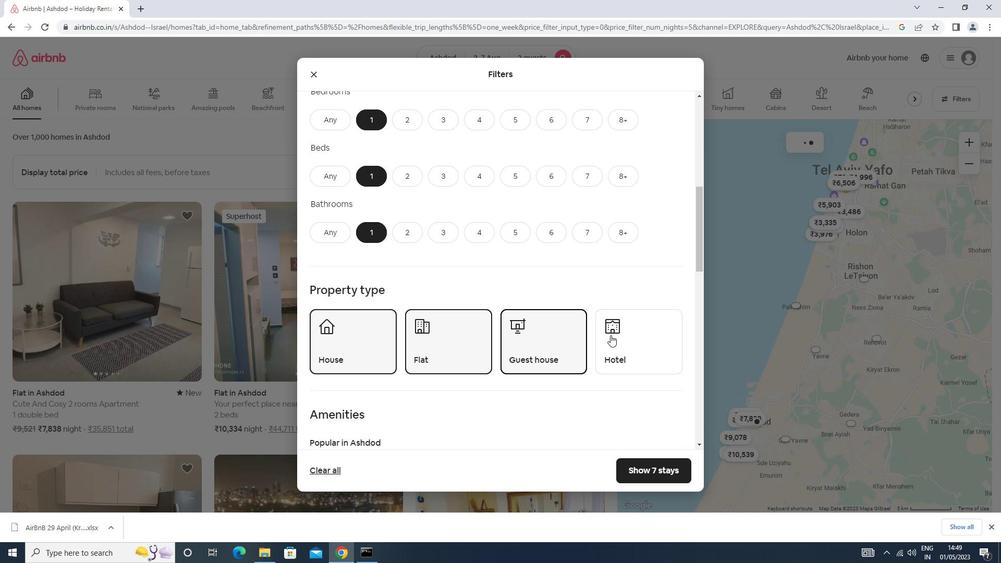 
Action: Mouse pressed left at (612, 337)
Screenshot: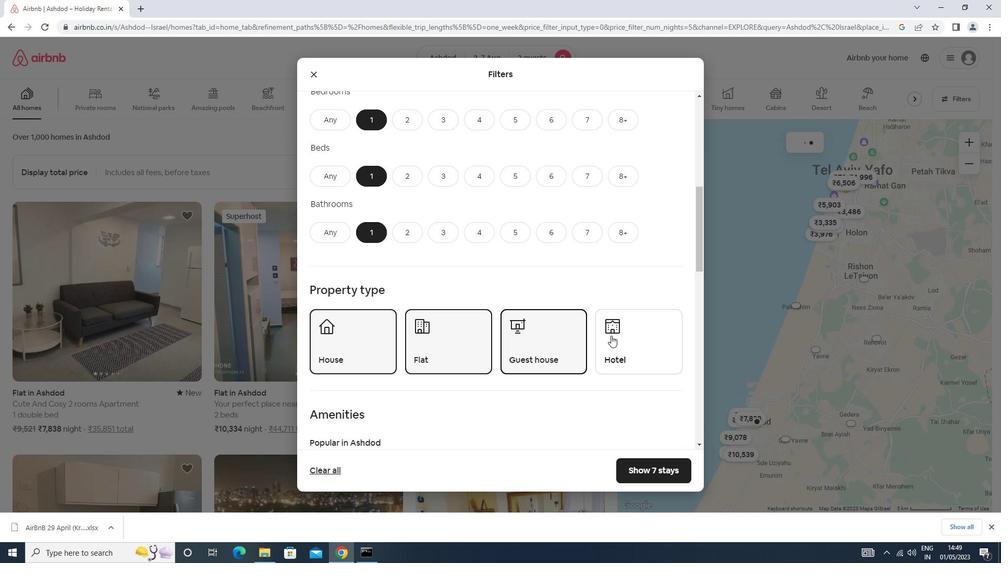 
Action: Mouse moved to (613, 334)
Screenshot: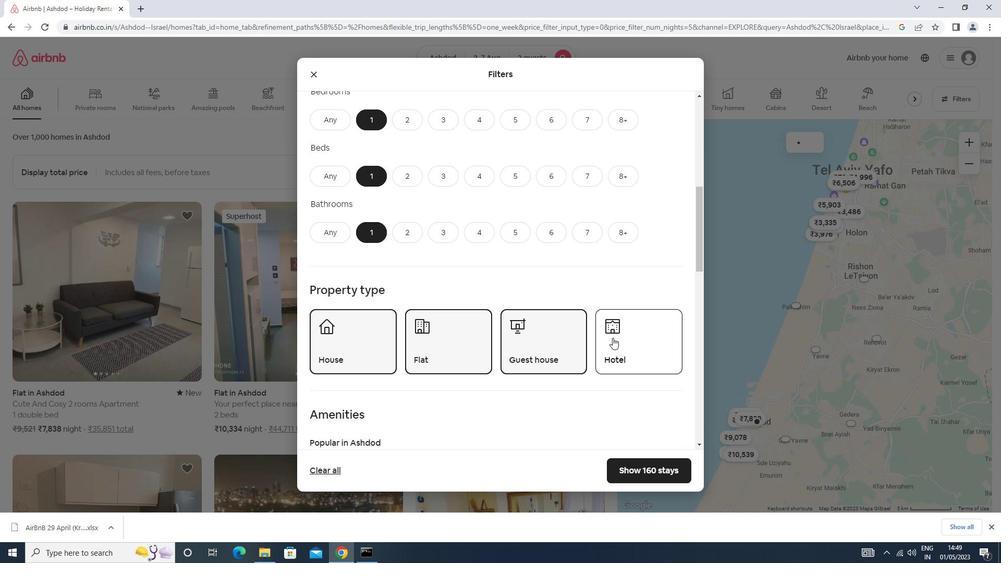 
Action: Mouse scrolled (613, 334) with delta (0, 0)
Screenshot: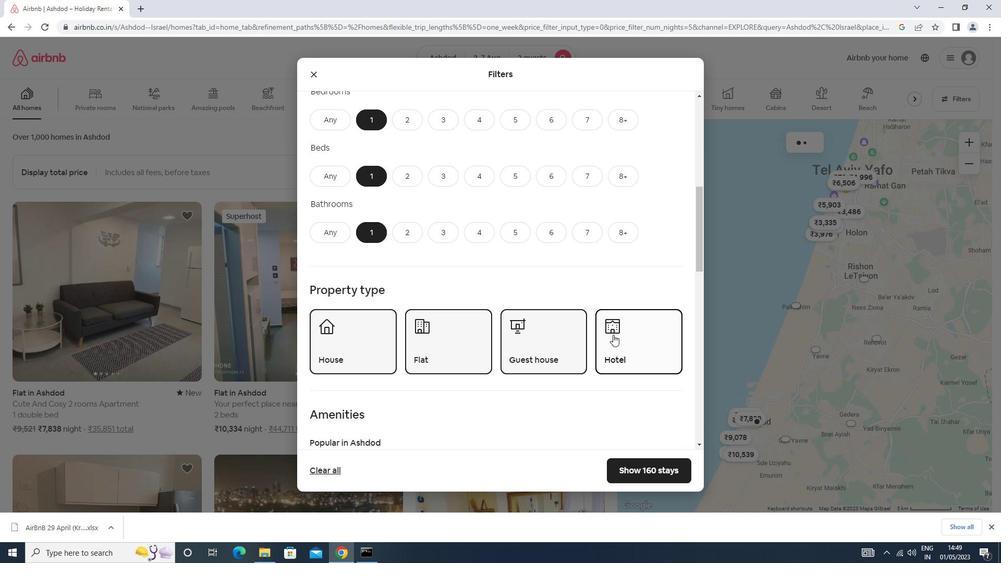 
Action: Mouse scrolled (613, 334) with delta (0, 0)
Screenshot: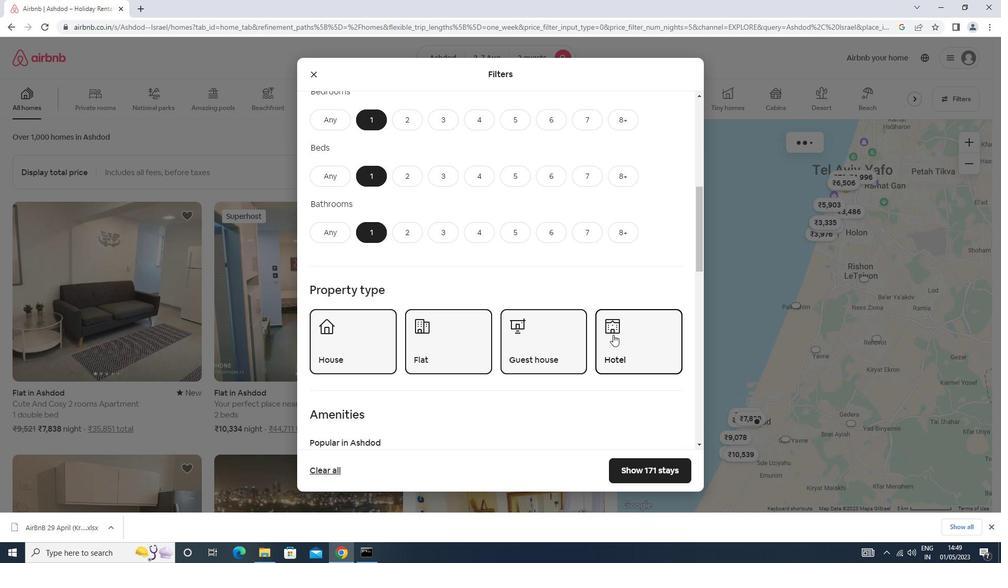 
Action: Mouse scrolled (613, 334) with delta (0, 0)
Screenshot: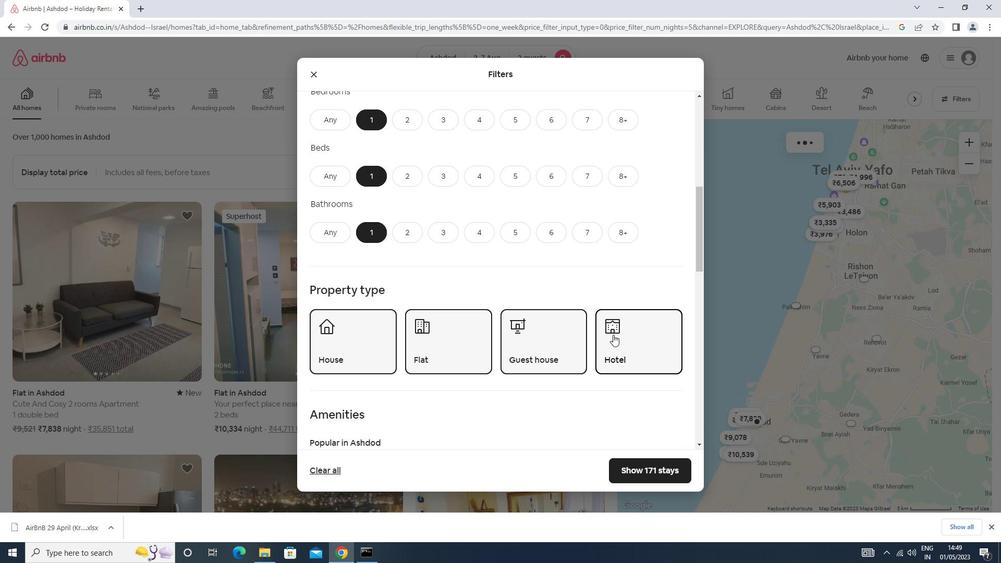 
Action: Mouse scrolled (613, 334) with delta (0, 0)
Screenshot: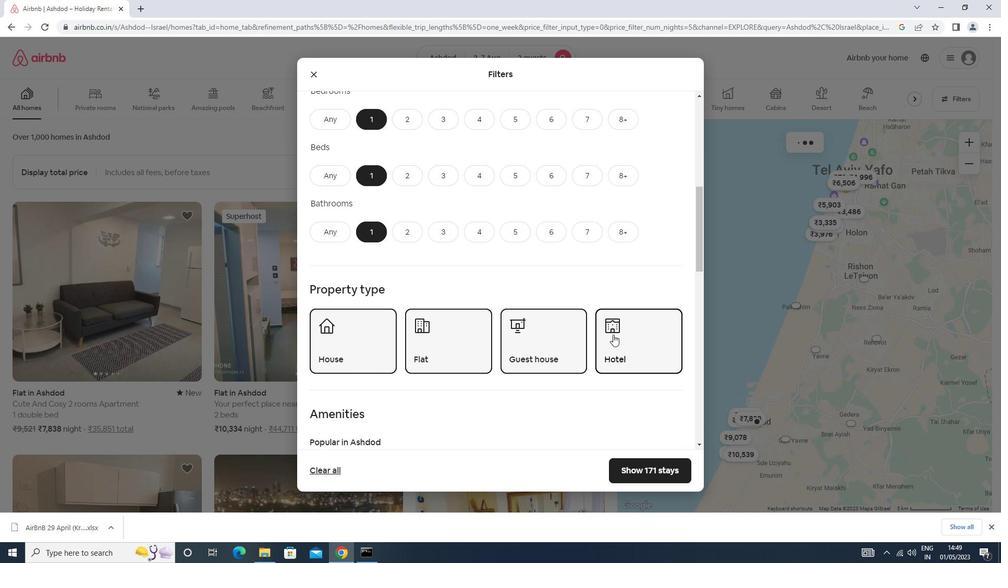
Action: Mouse moved to (503, 307)
Screenshot: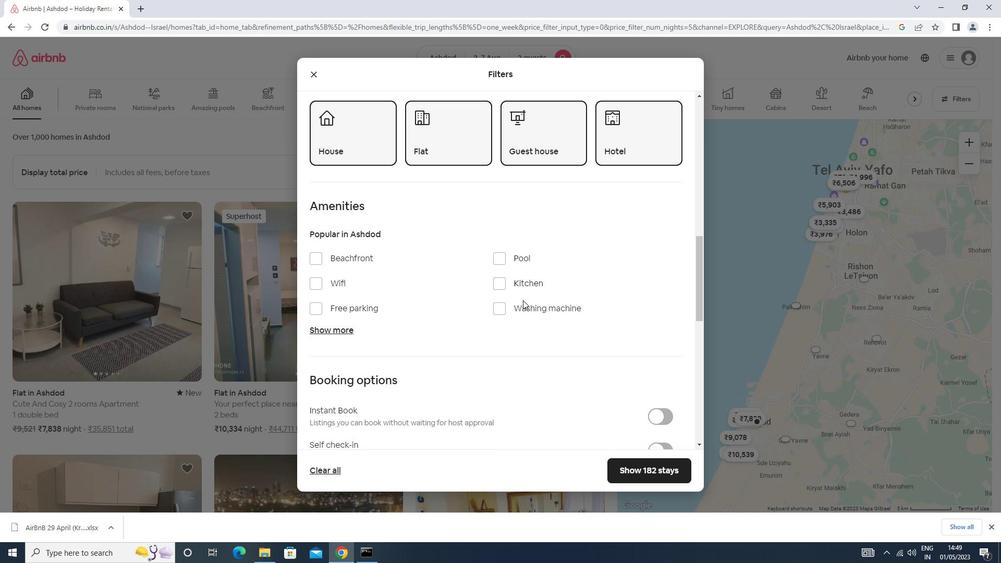 
Action: Mouse pressed left at (503, 307)
Screenshot: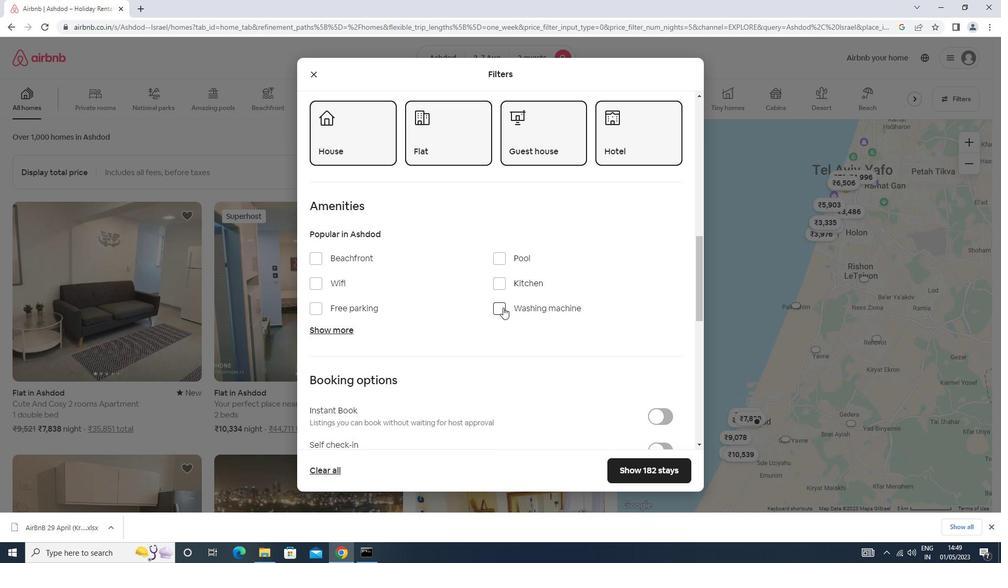 
Action: Mouse scrolled (503, 307) with delta (0, 0)
Screenshot: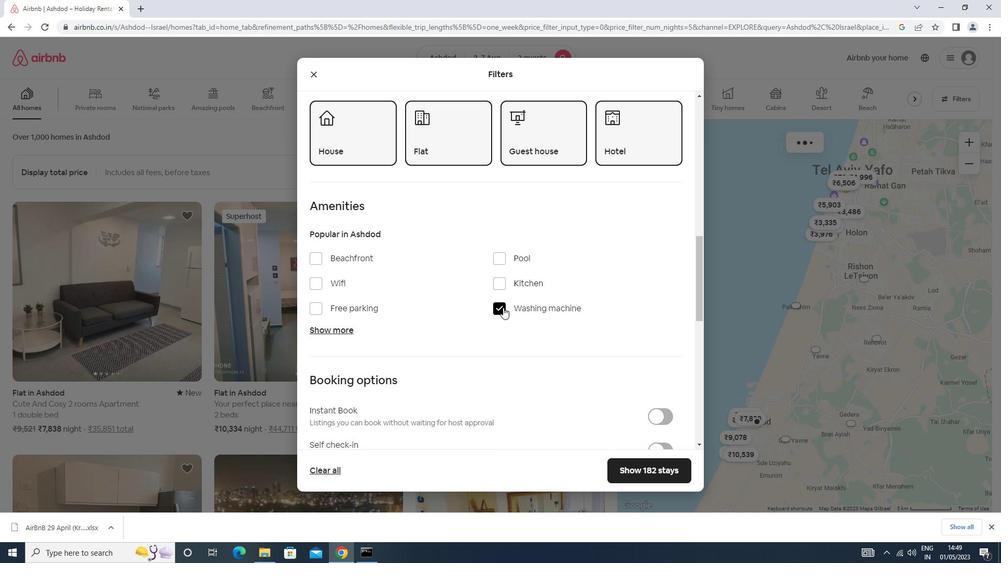 
Action: Mouse scrolled (503, 307) with delta (0, 0)
Screenshot: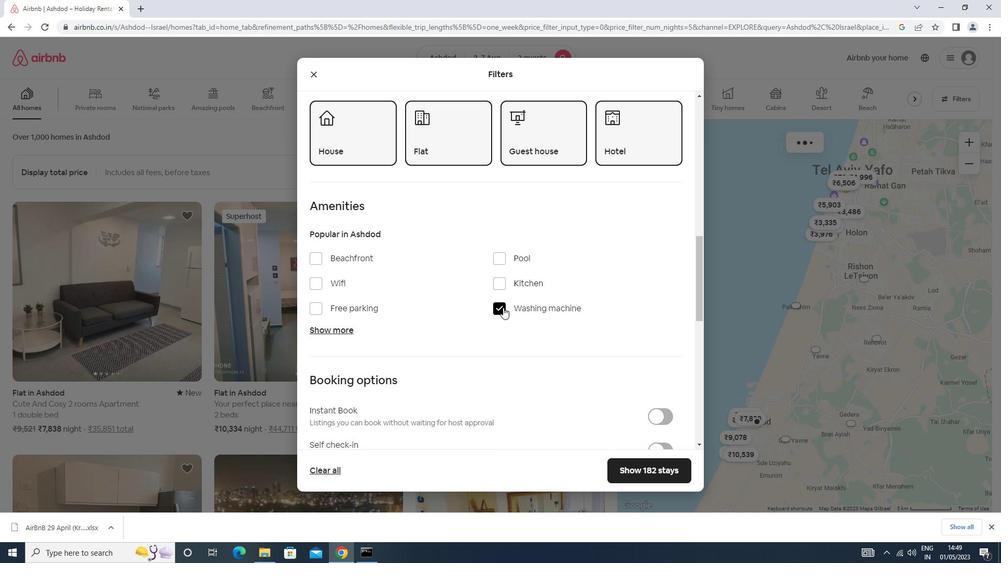 
Action: Mouse moved to (653, 345)
Screenshot: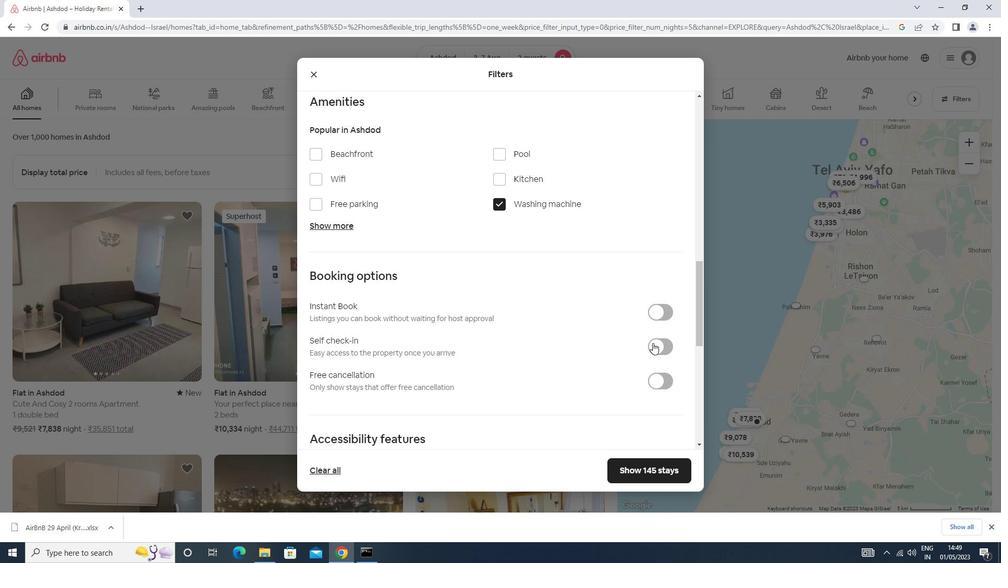 
Action: Mouse pressed left at (653, 345)
Screenshot: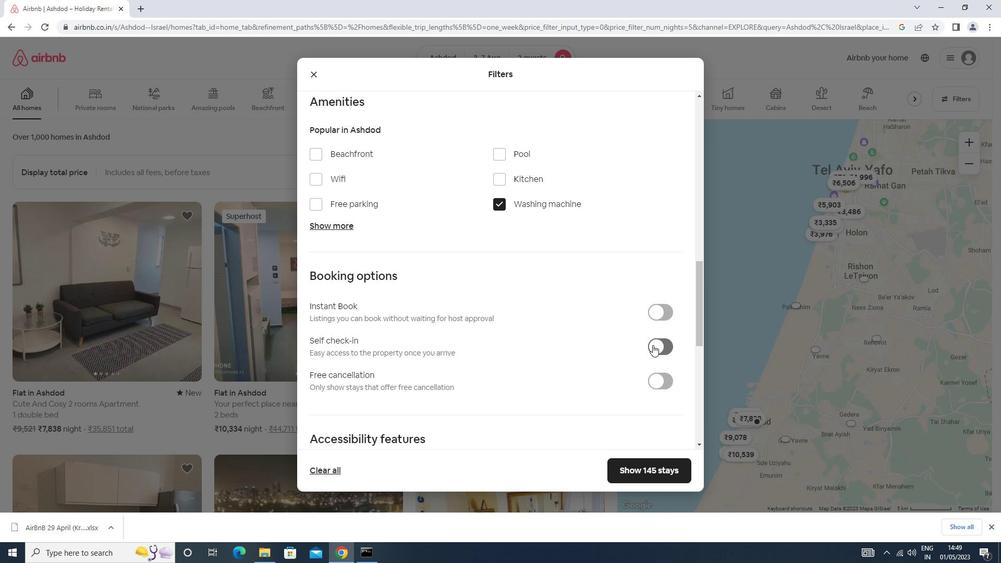 
Action: Mouse moved to (653, 344)
Screenshot: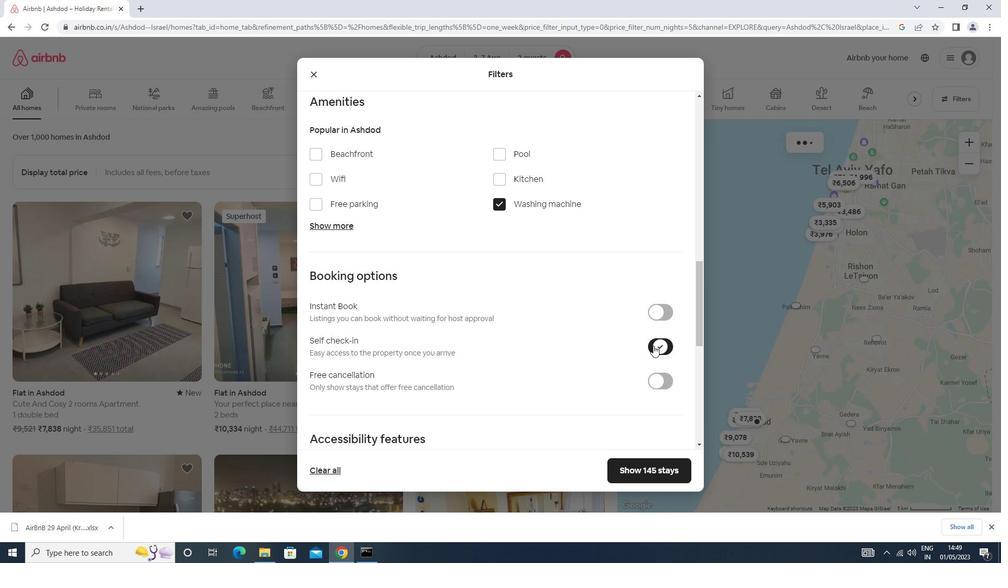 
Action: Mouse scrolled (653, 344) with delta (0, 0)
Screenshot: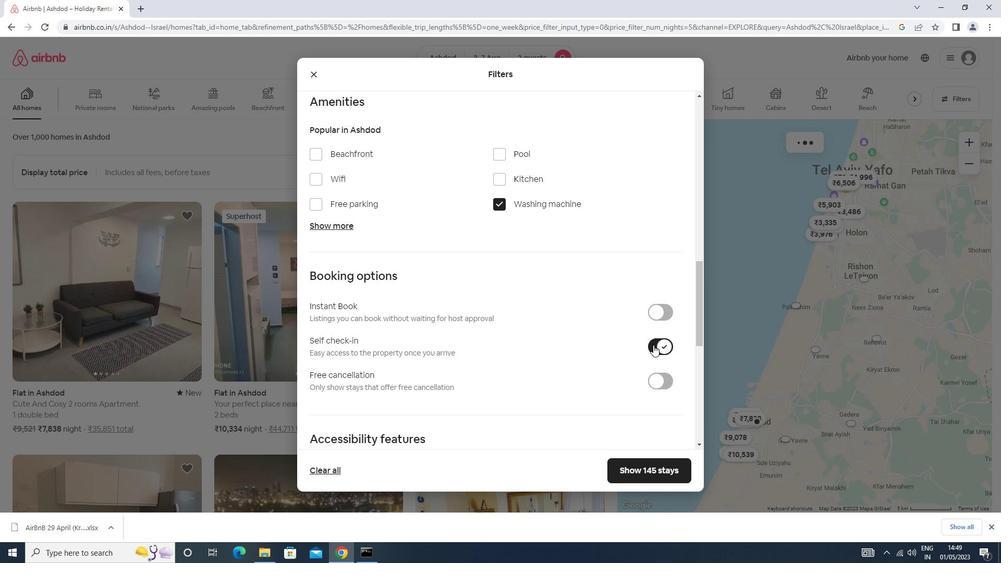 
Action: Mouse scrolled (653, 344) with delta (0, 0)
Screenshot: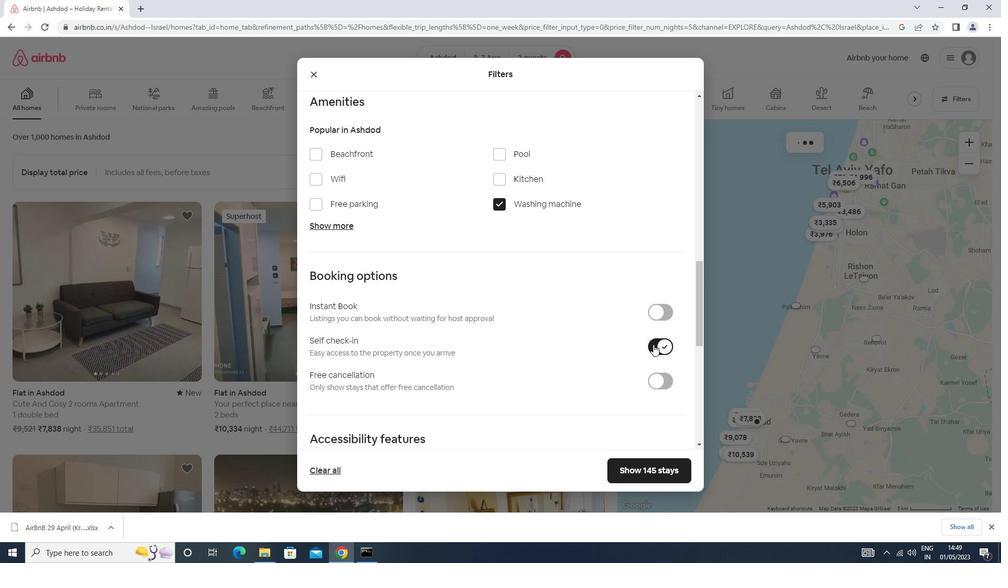
Action: Mouse scrolled (653, 344) with delta (0, 0)
Screenshot: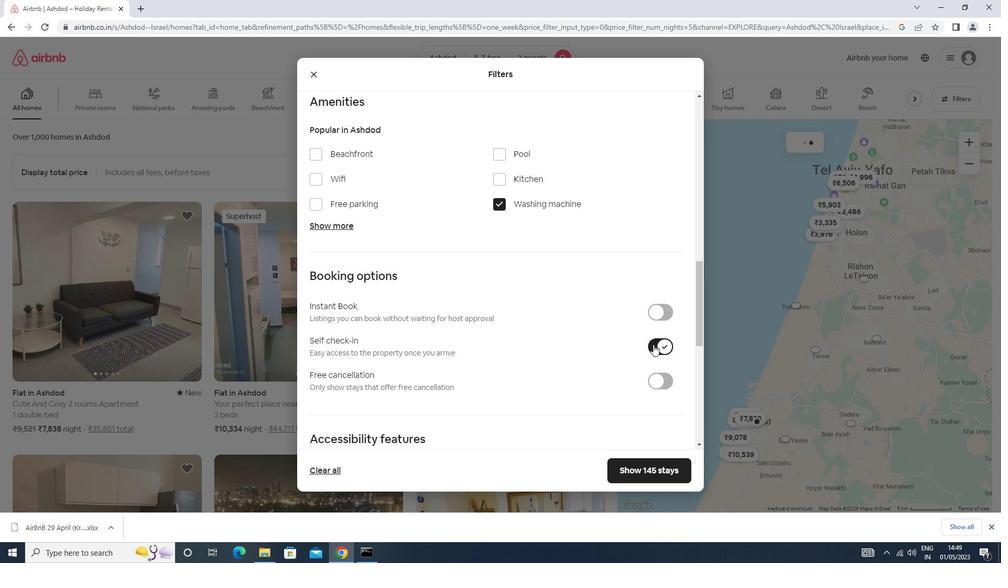 
Action: Mouse scrolled (653, 344) with delta (0, 0)
Screenshot: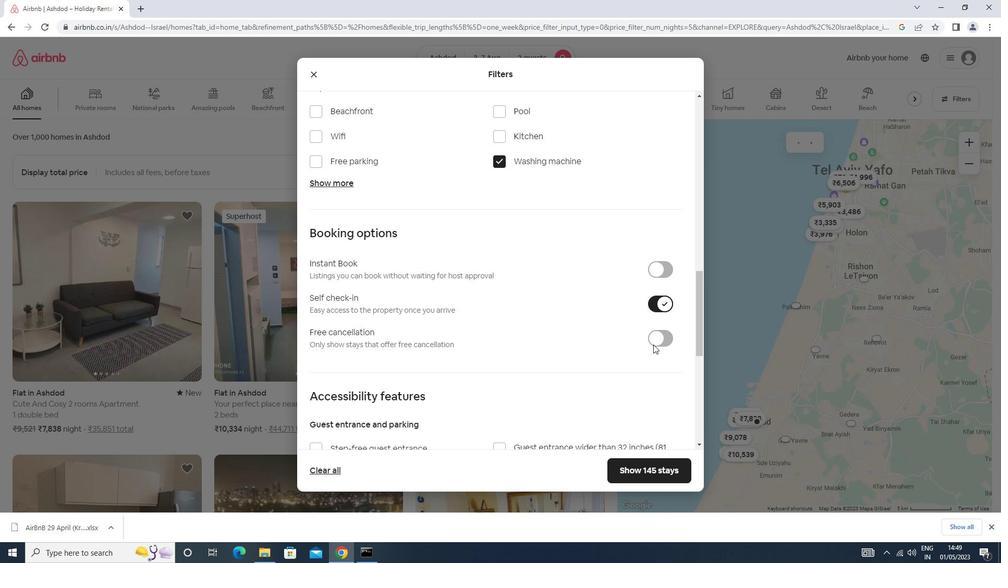 
Action: Mouse scrolled (653, 344) with delta (0, 0)
Screenshot: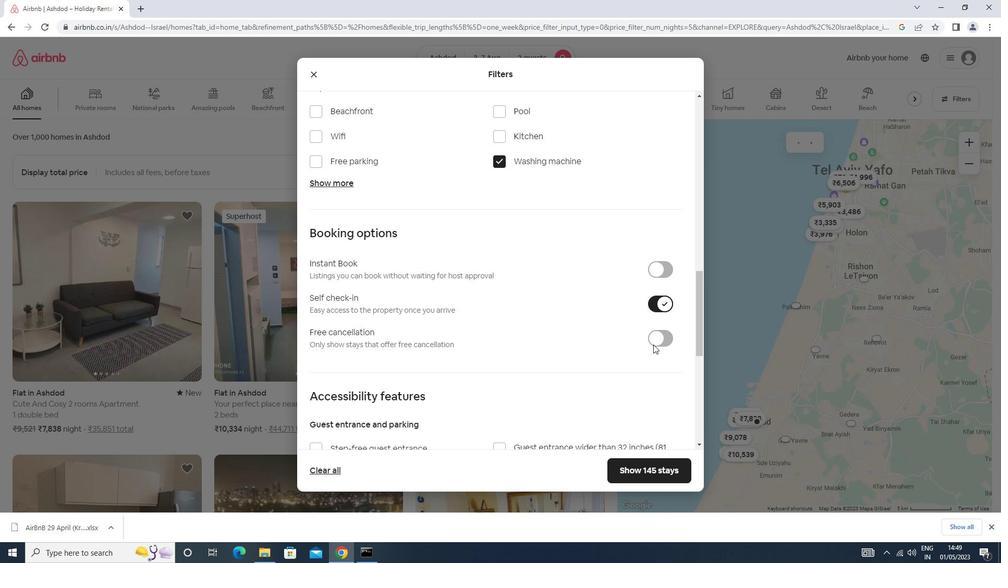 
Action: Mouse scrolled (653, 344) with delta (0, 0)
Screenshot: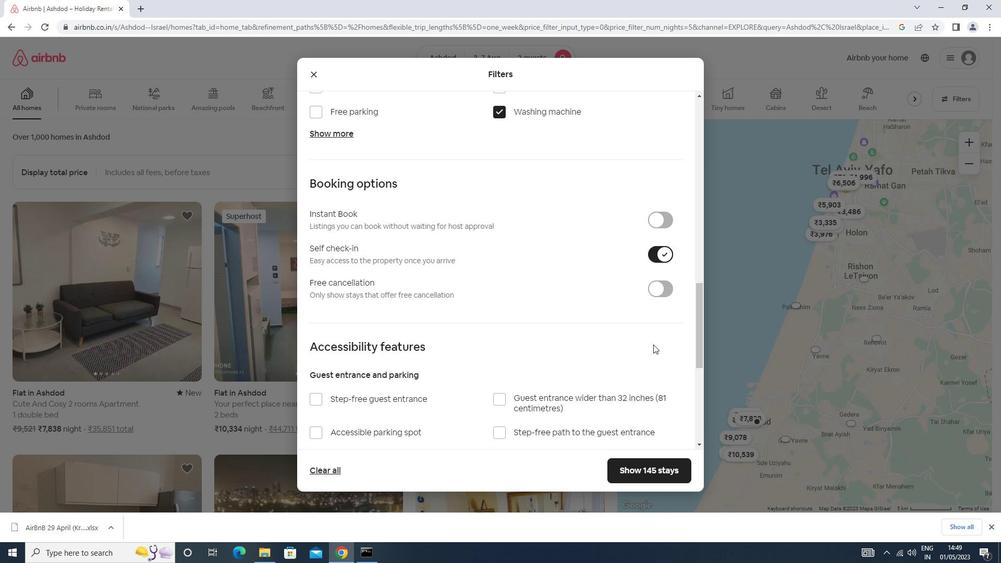 
Action: Mouse scrolled (653, 344) with delta (0, 0)
Screenshot: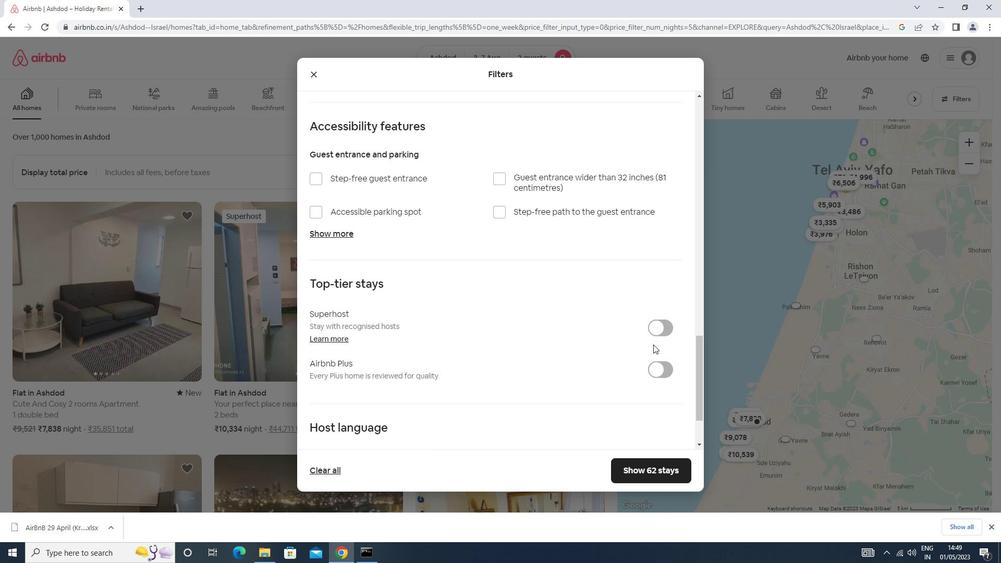 
Action: Mouse scrolled (653, 344) with delta (0, 0)
Screenshot: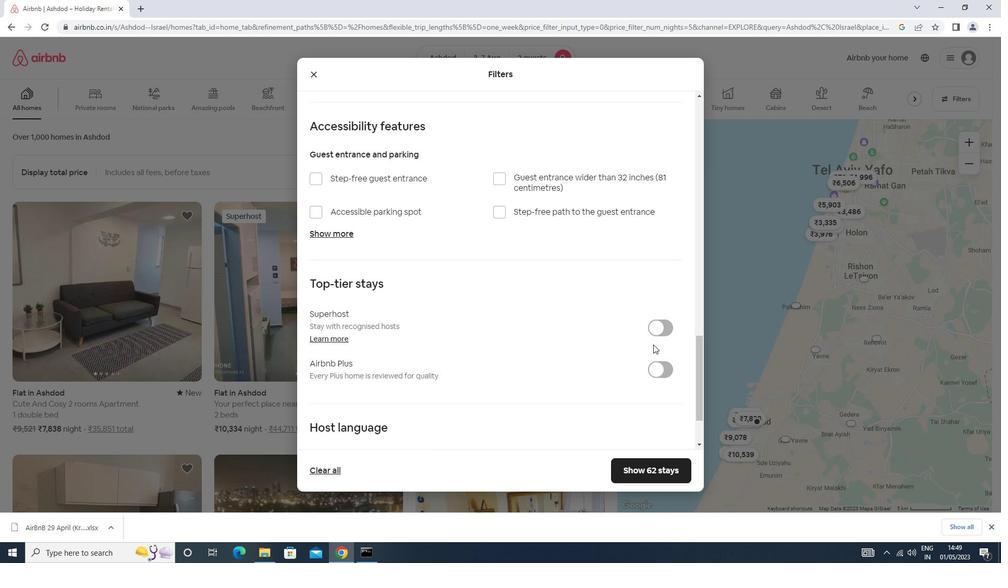 
Action: Mouse scrolled (653, 344) with delta (0, 0)
Screenshot: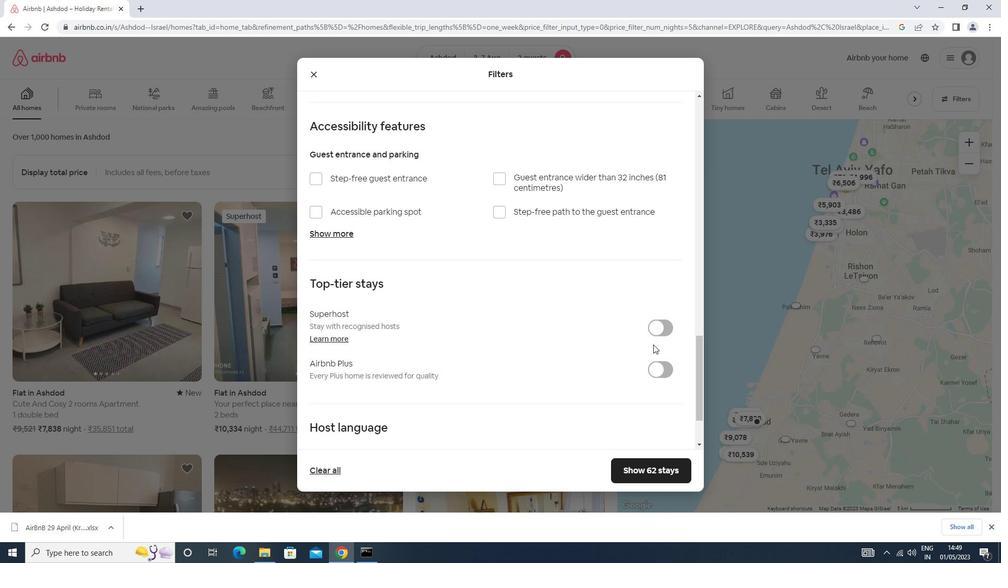 
Action: Mouse scrolled (653, 344) with delta (0, 0)
Screenshot: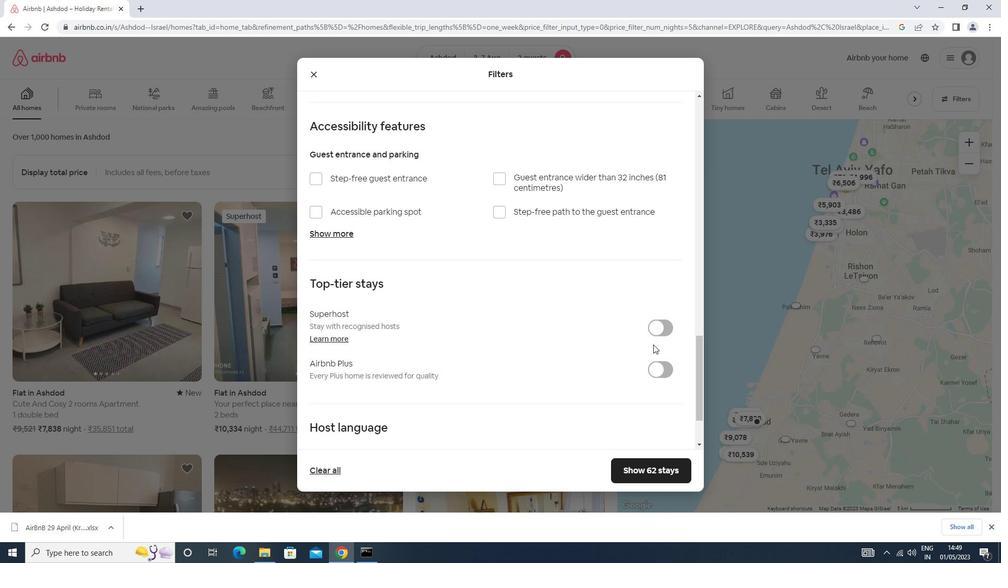 
Action: Mouse scrolled (653, 344) with delta (0, 0)
Screenshot: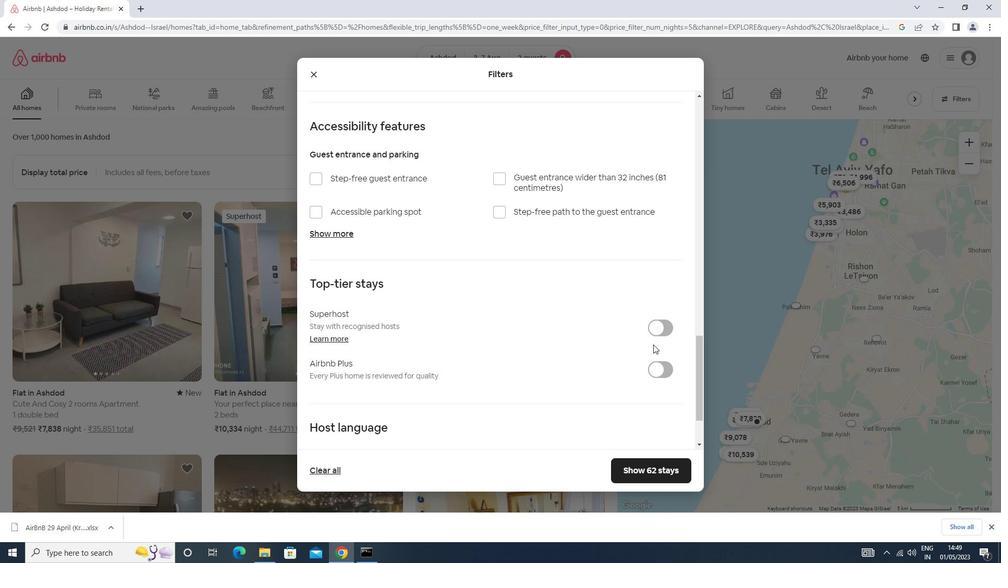 
Action: Mouse moved to (344, 376)
Screenshot: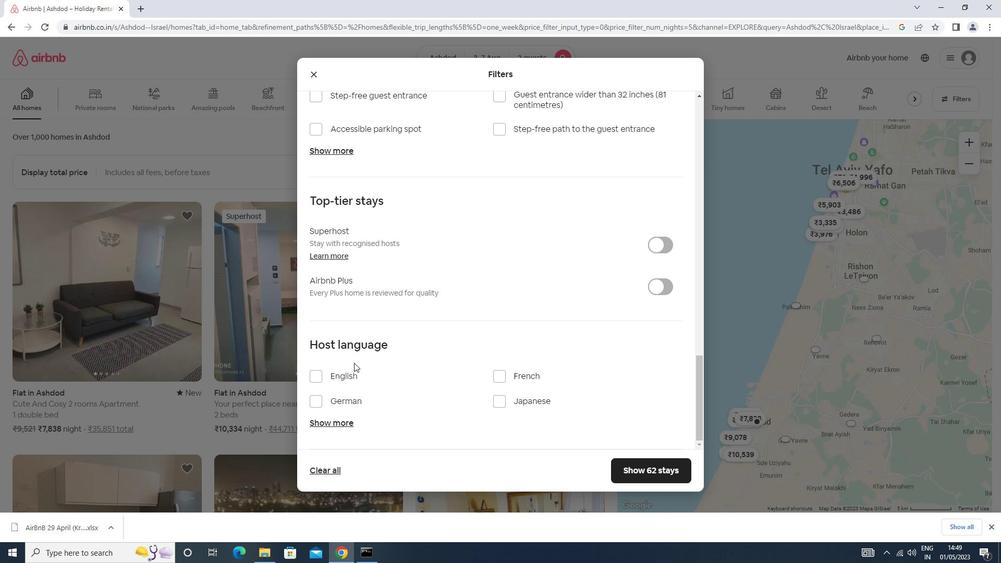 
Action: Mouse pressed left at (344, 376)
Screenshot: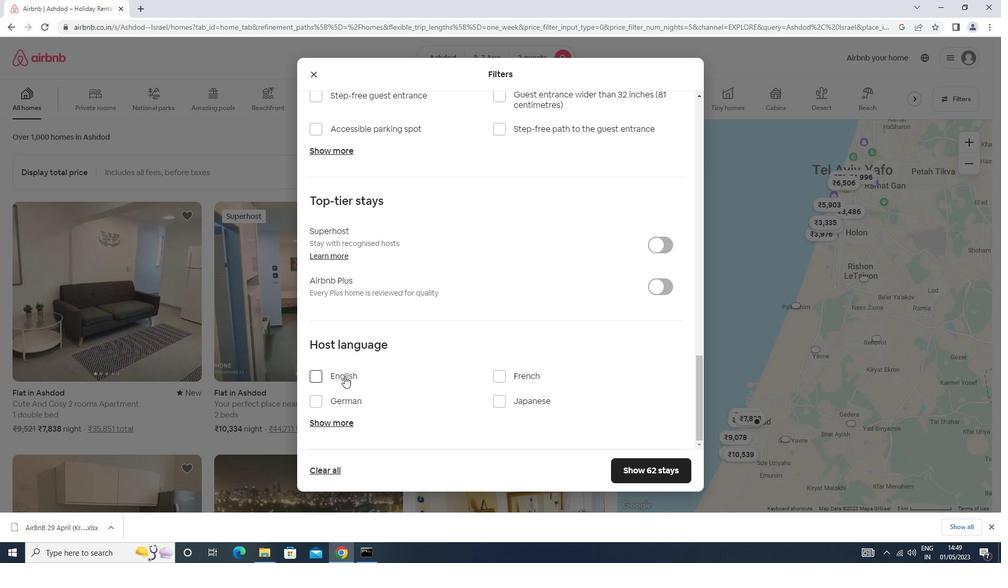 
Action: Mouse moved to (655, 469)
Screenshot: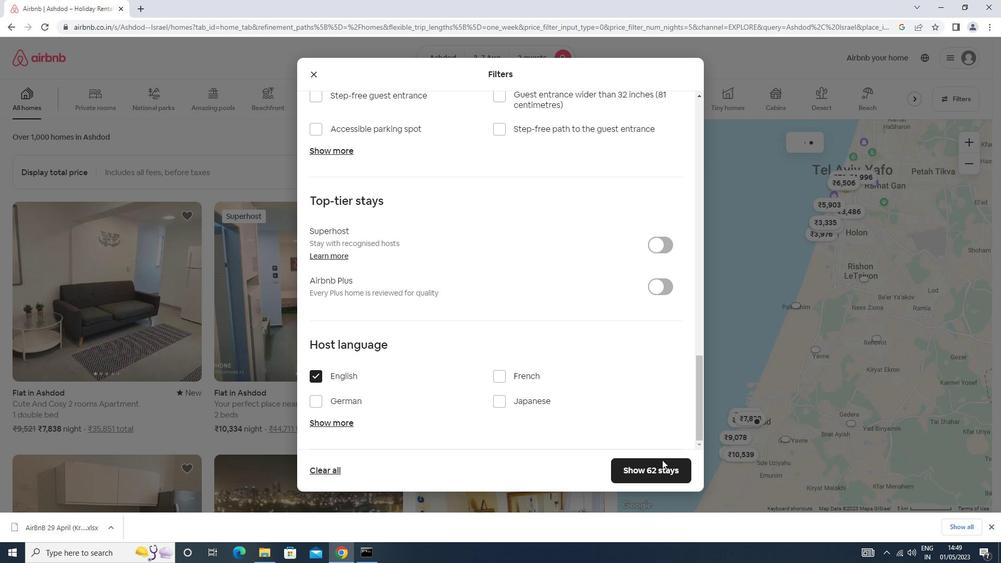 
Action: Mouse pressed left at (655, 469)
Screenshot: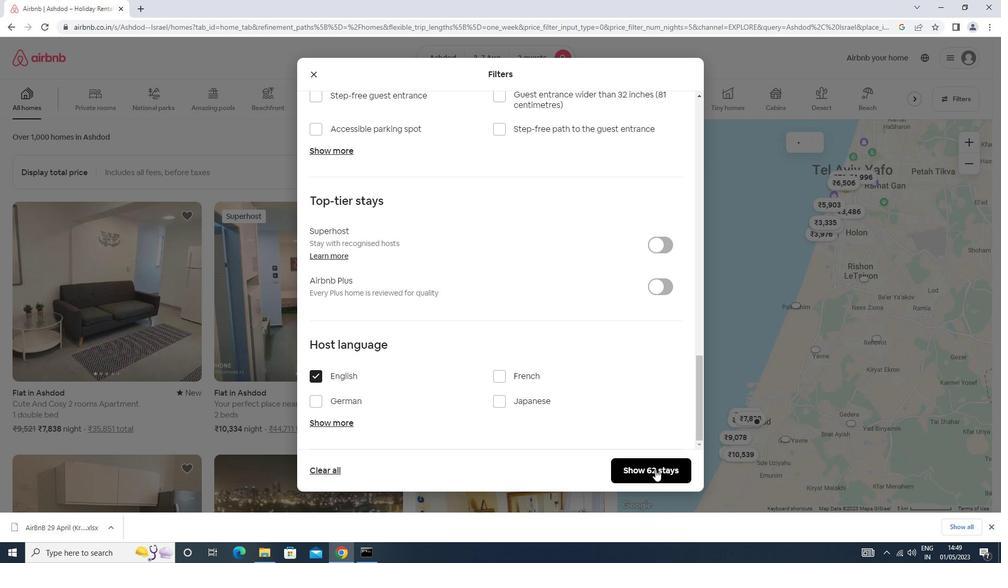 
Action: Mouse moved to (655, 459)
Screenshot: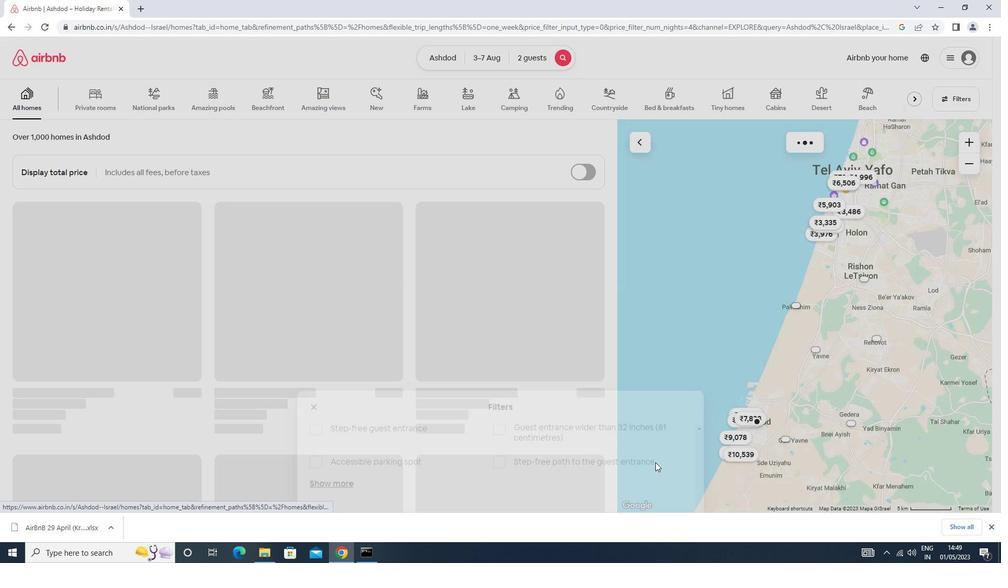 
